 Task: Send an email with the signature Douglas Martin with the subject 'Emergency leave request' and the message 'I am sorry for any inconvenience this may have caused and would like to rectify the situation.' from softage.1@softage.net to softage.4@softage.net with an attached document Brand_guidelines.pdf and move the email from Sent Items to the folder Appliances
Action: Key pressed n
Screenshot: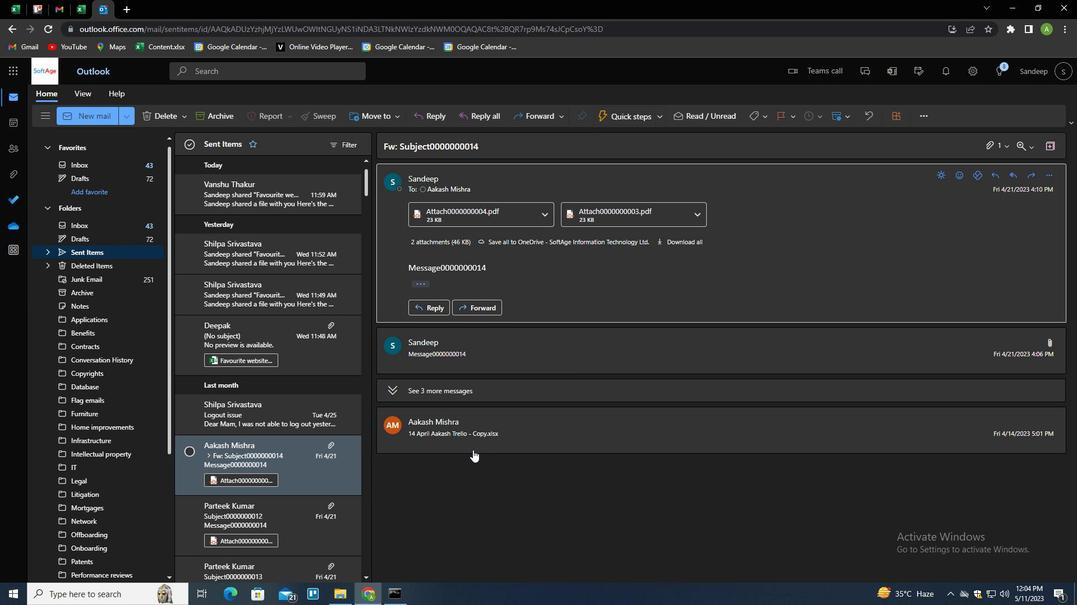
Action: Mouse moved to (752, 117)
Screenshot: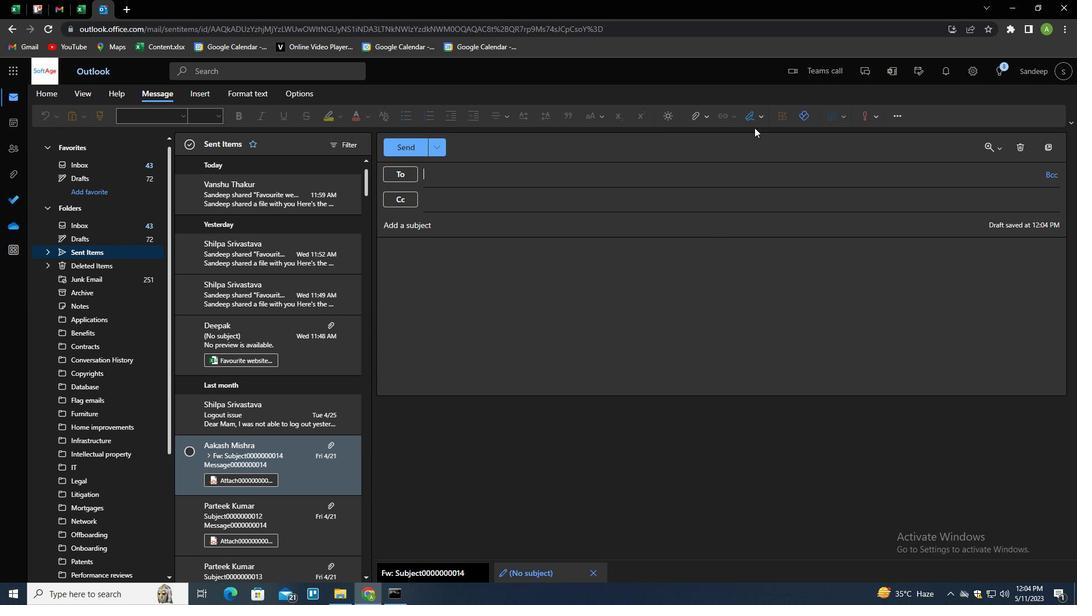 
Action: Mouse pressed left at (752, 117)
Screenshot: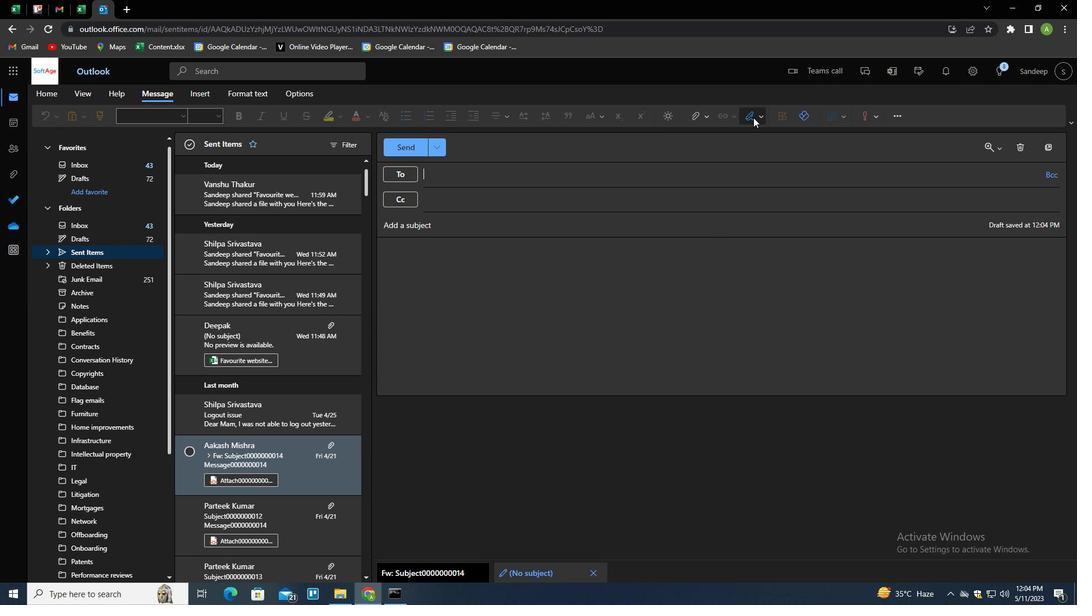 
Action: Mouse moved to (740, 158)
Screenshot: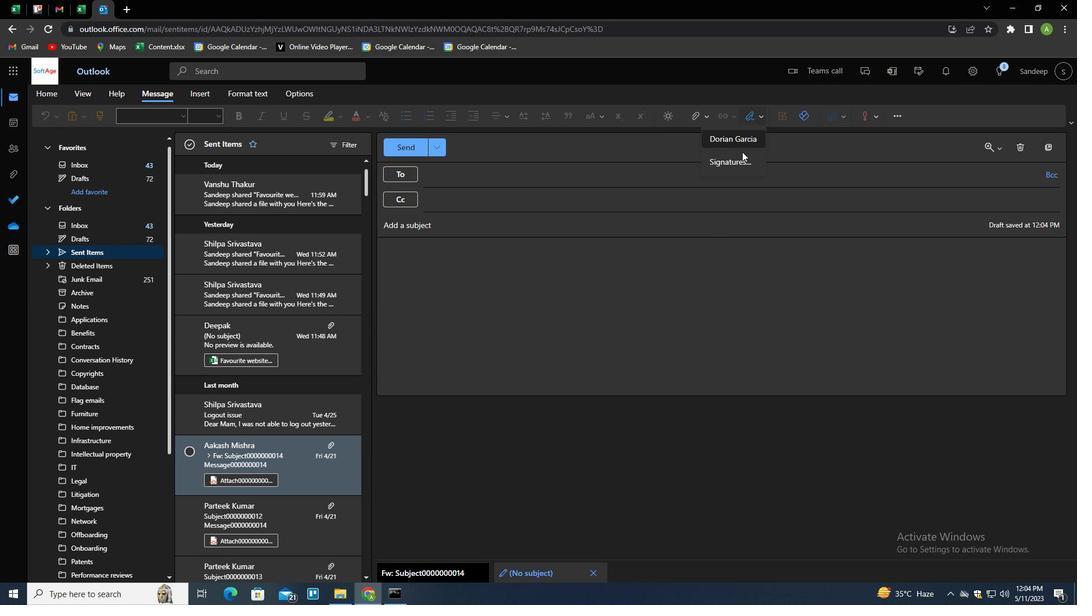 
Action: Mouse pressed left at (740, 158)
Screenshot: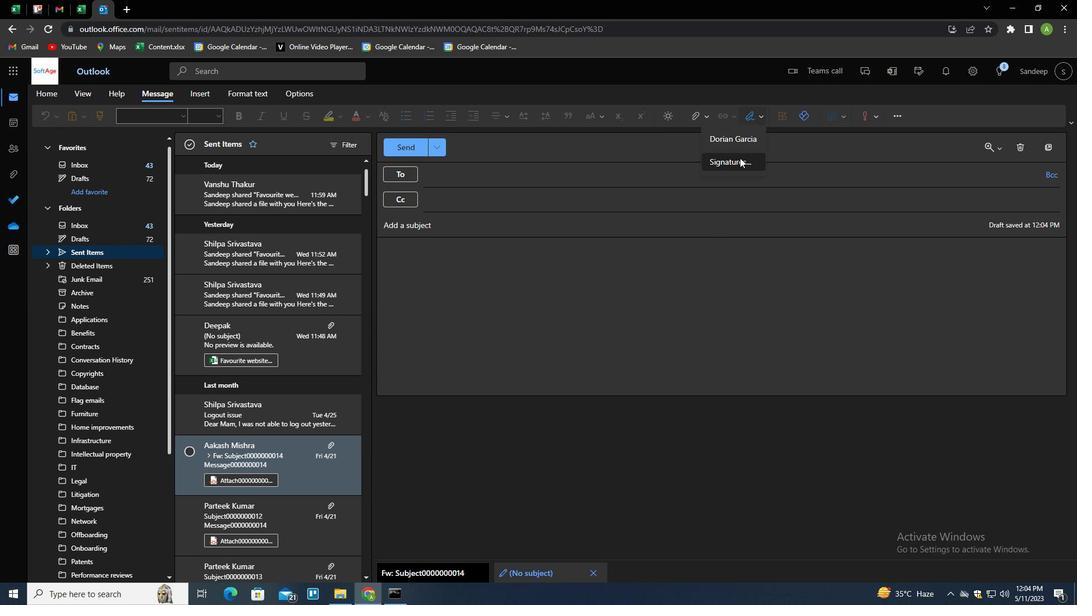 
Action: Mouse moved to (757, 204)
Screenshot: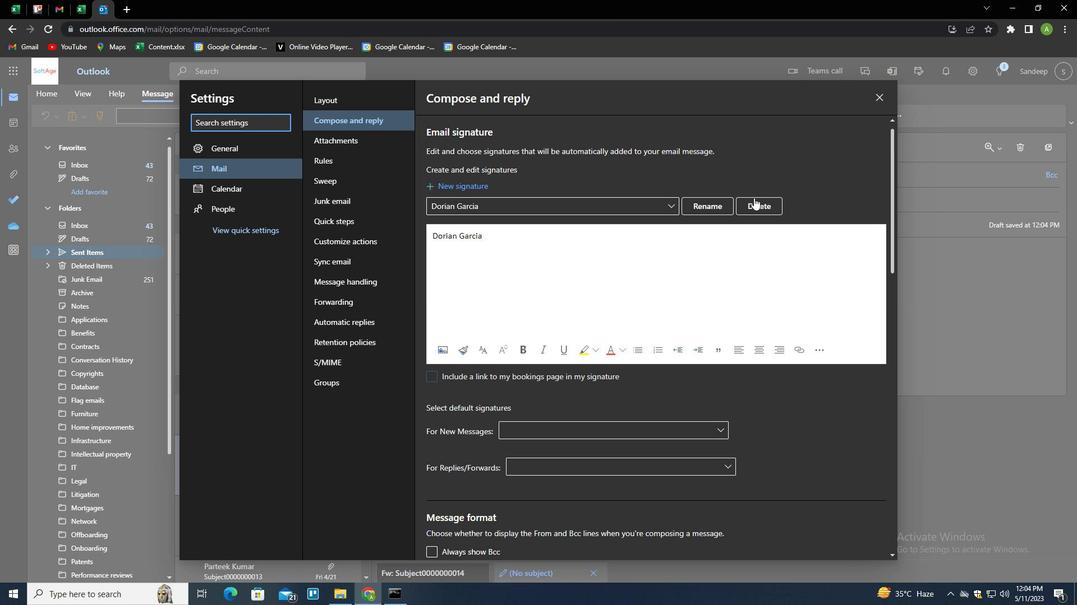 
Action: Mouse pressed left at (757, 204)
Screenshot: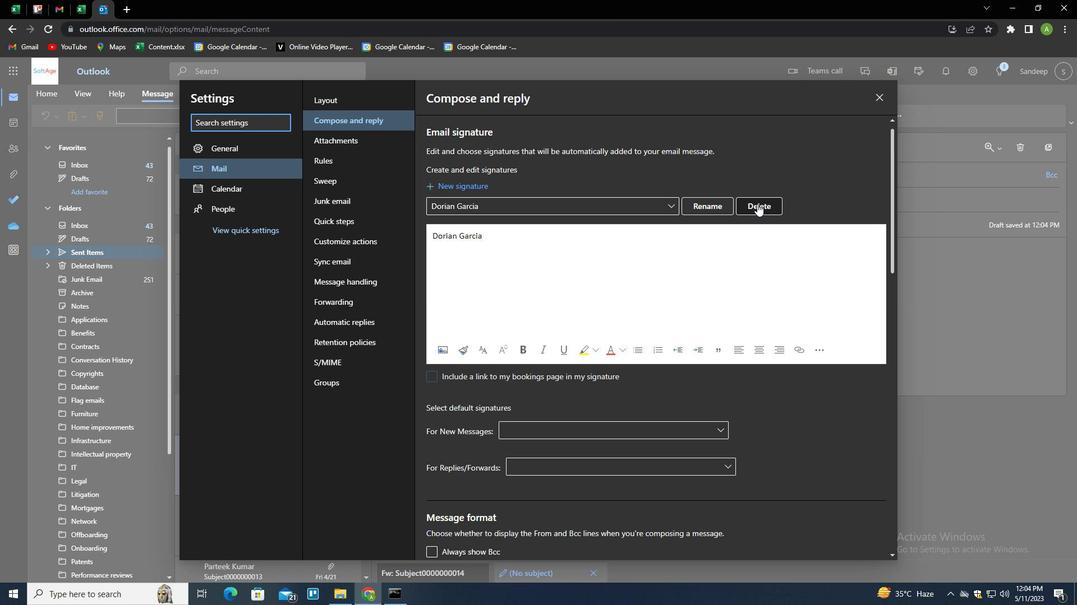 
Action: Mouse moved to (752, 204)
Screenshot: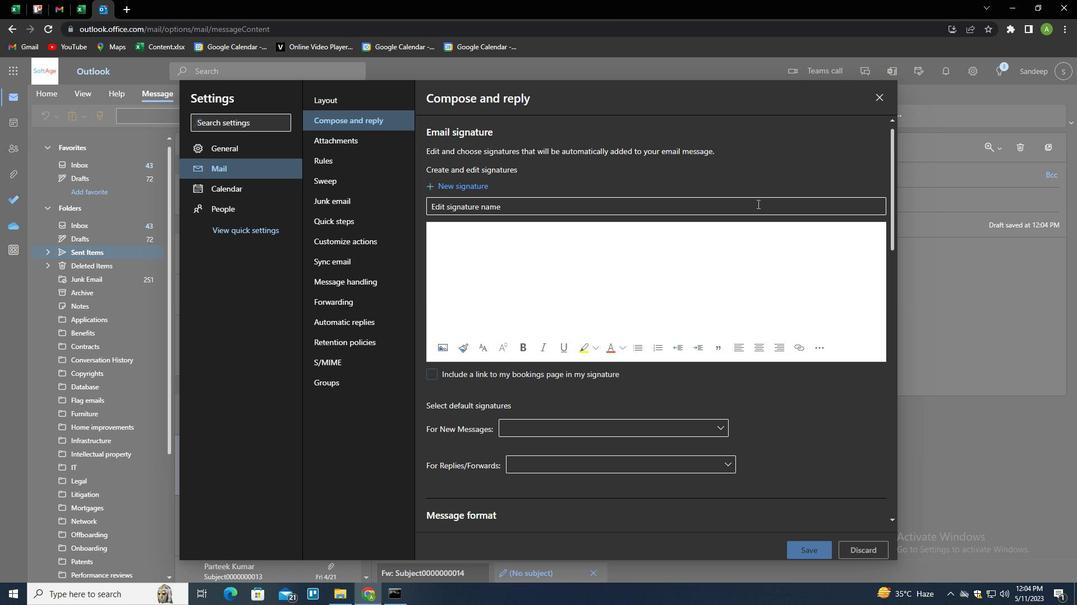 
Action: Mouse pressed left at (752, 204)
Screenshot: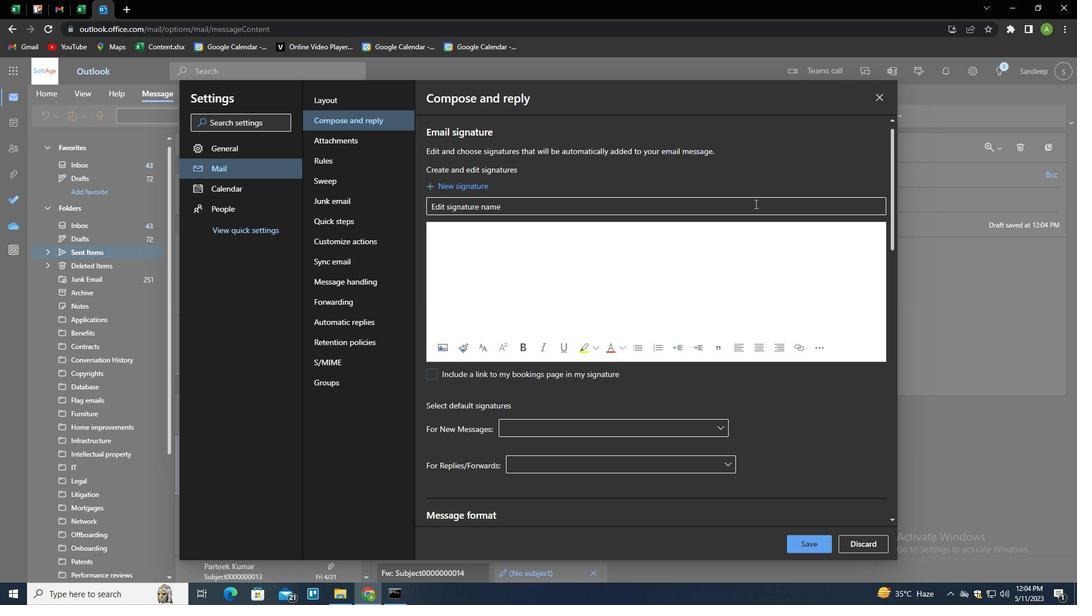 
Action: Mouse moved to (751, 204)
Screenshot: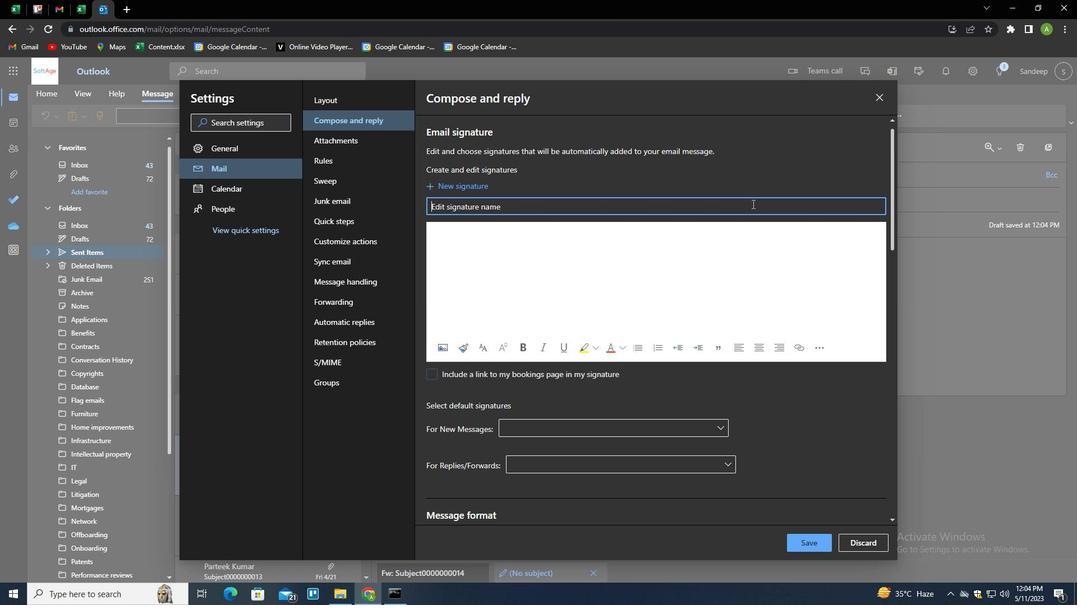 
Action: Key pressed <Key.shift>D
Screenshot: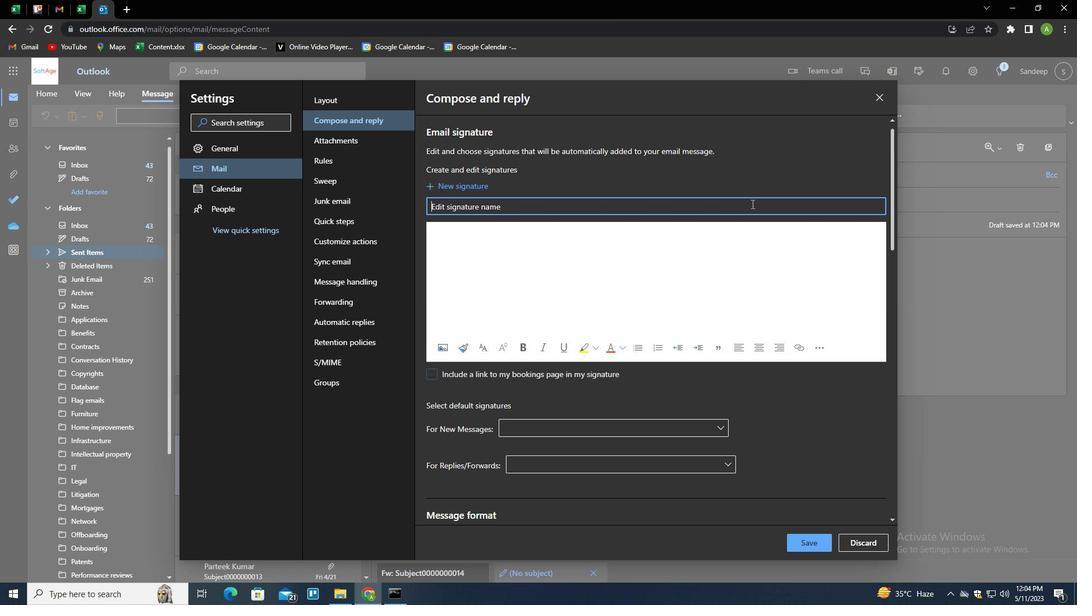 
Action: Mouse moved to (557, 69)
Screenshot: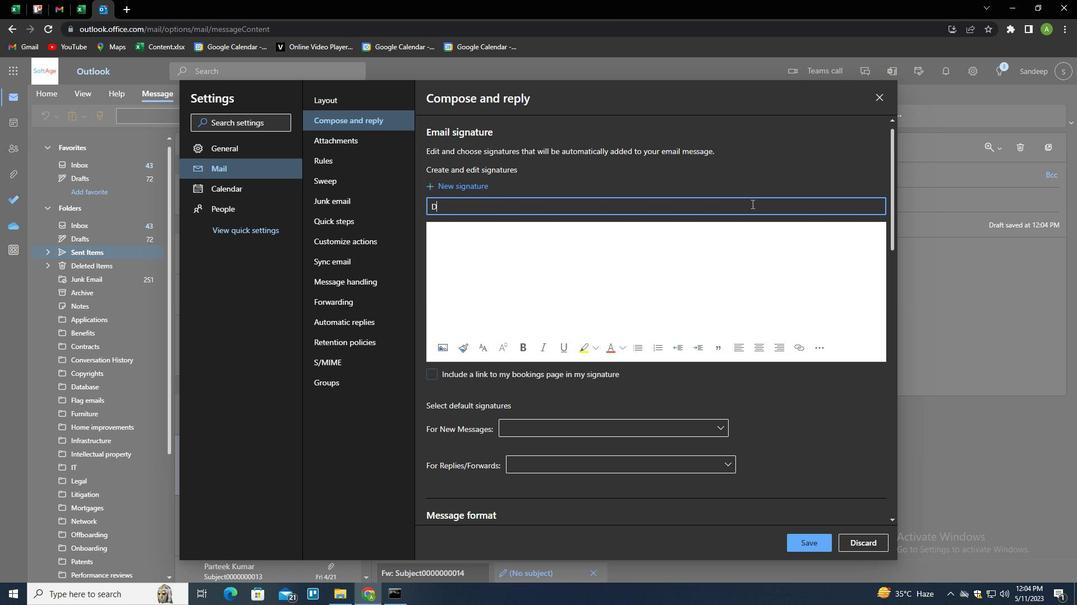 
Action: Key pressed OUGLAS<Key.space><Key.shift>MARTIN<Key.tab><Key.shift>DOUGLAS<Key.space><Key.shift>MARTIN
Screenshot: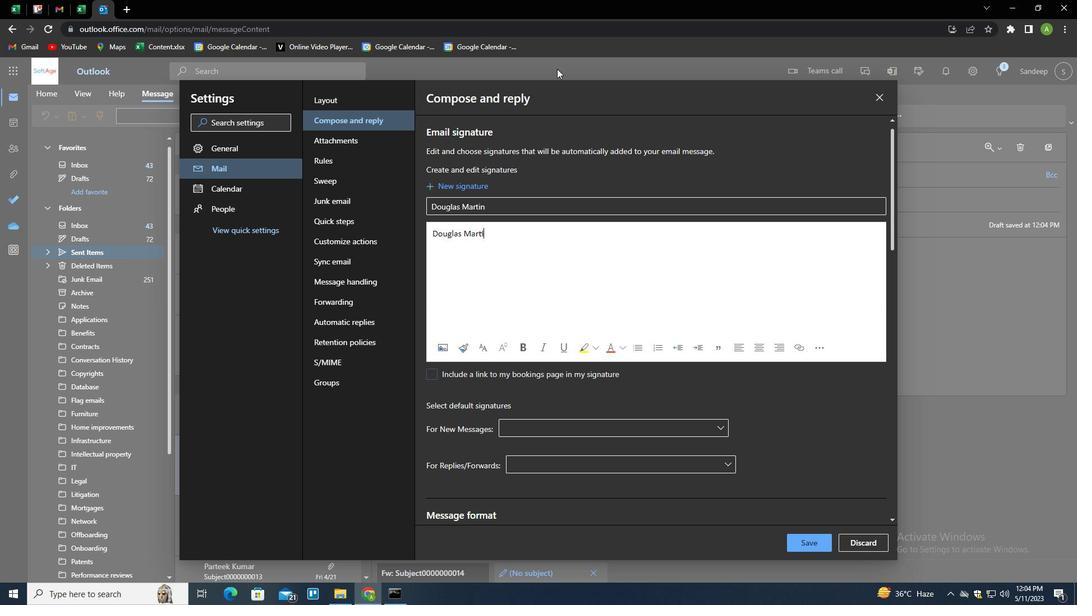 
Action: Mouse moved to (798, 546)
Screenshot: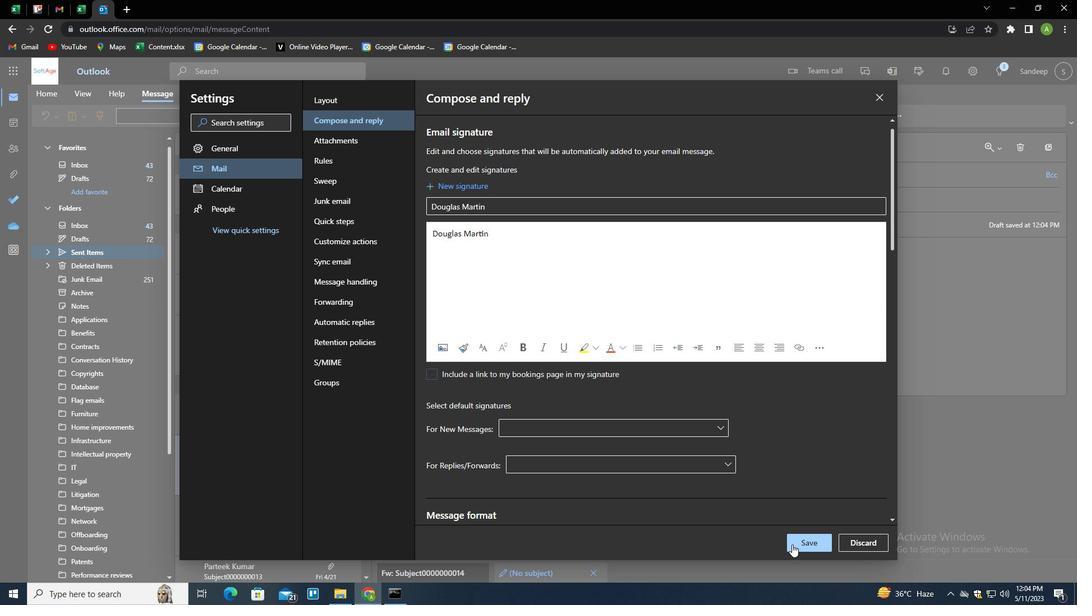 
Action: Mouse pressed left at (798, 546)
Screenshot: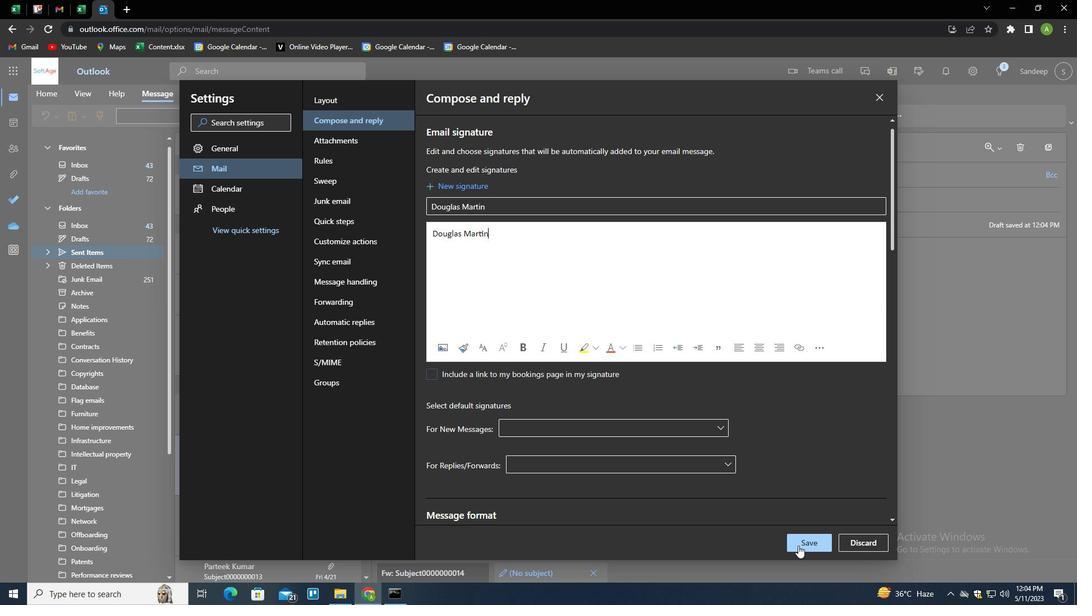 
Action: Mouse moved to (968, 332)
Screenshot: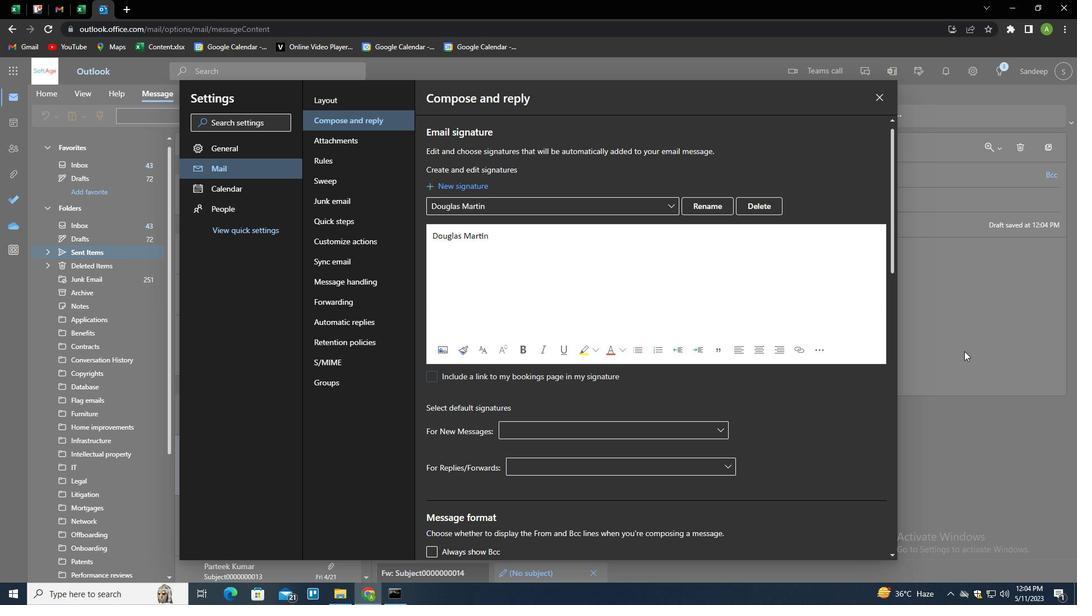 
Action: Mouse pressed left at (968, 332)
Screenshot: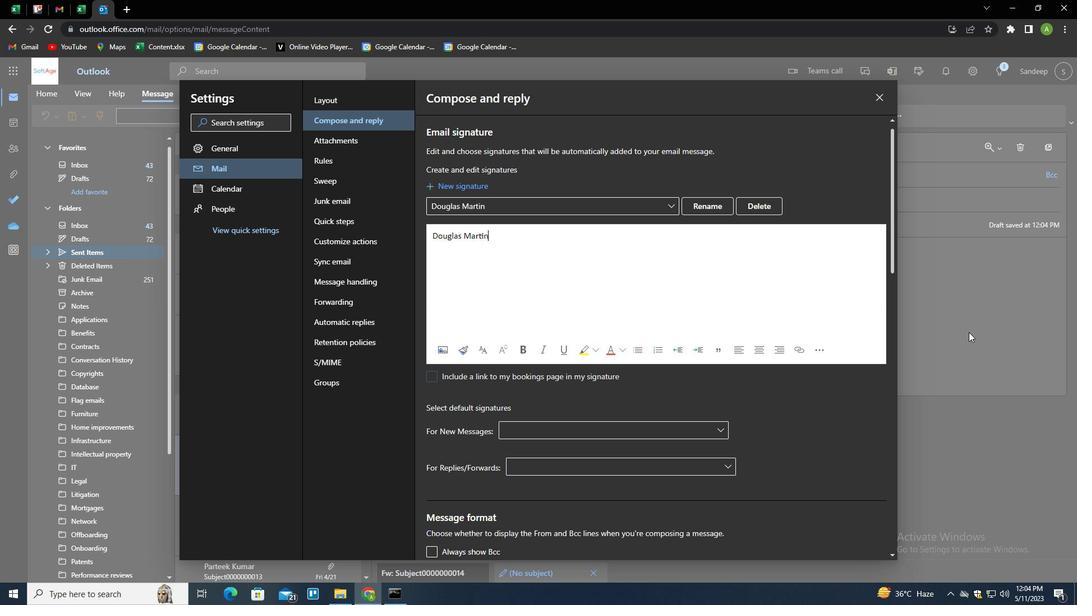 
Action: Mouse moved to (763, 120)
Screenshot: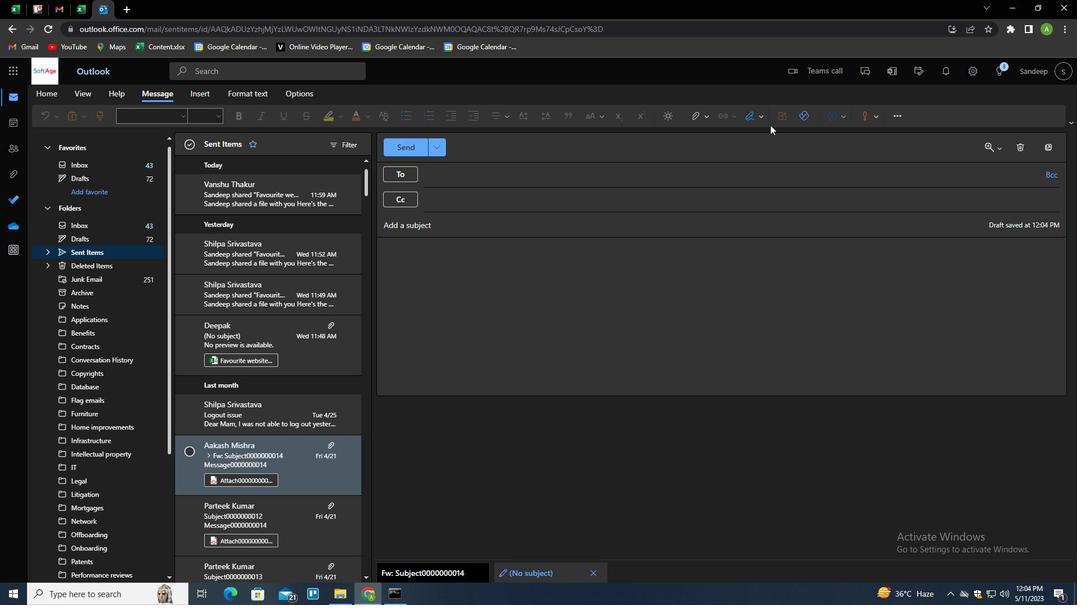 
Action: Mouse pressed left at (763, 120)
Screenshot: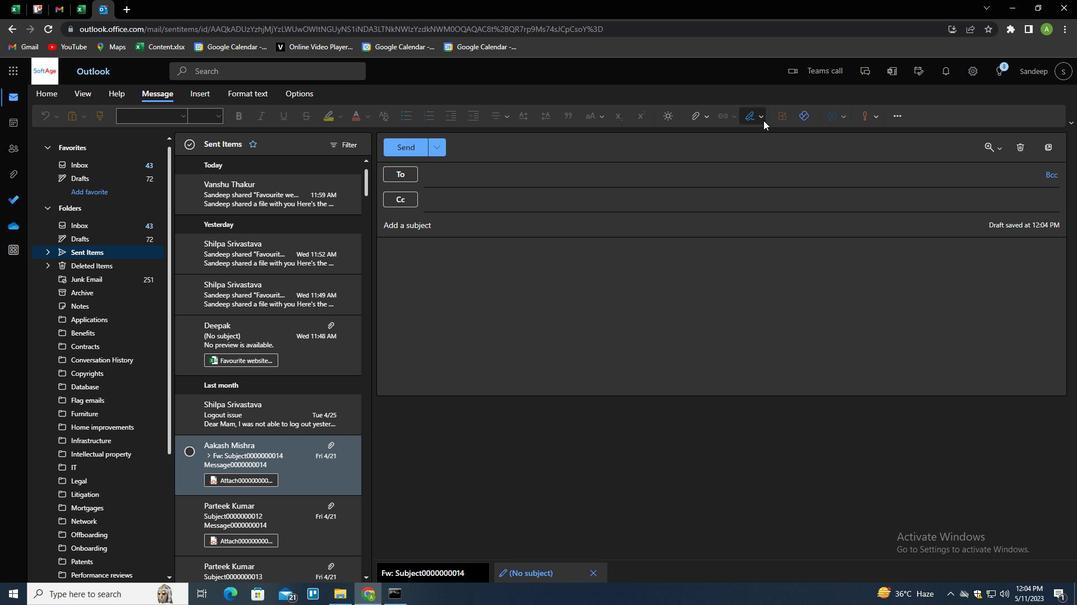 
Action: Mouse moved to (735, 139)
Screenshot: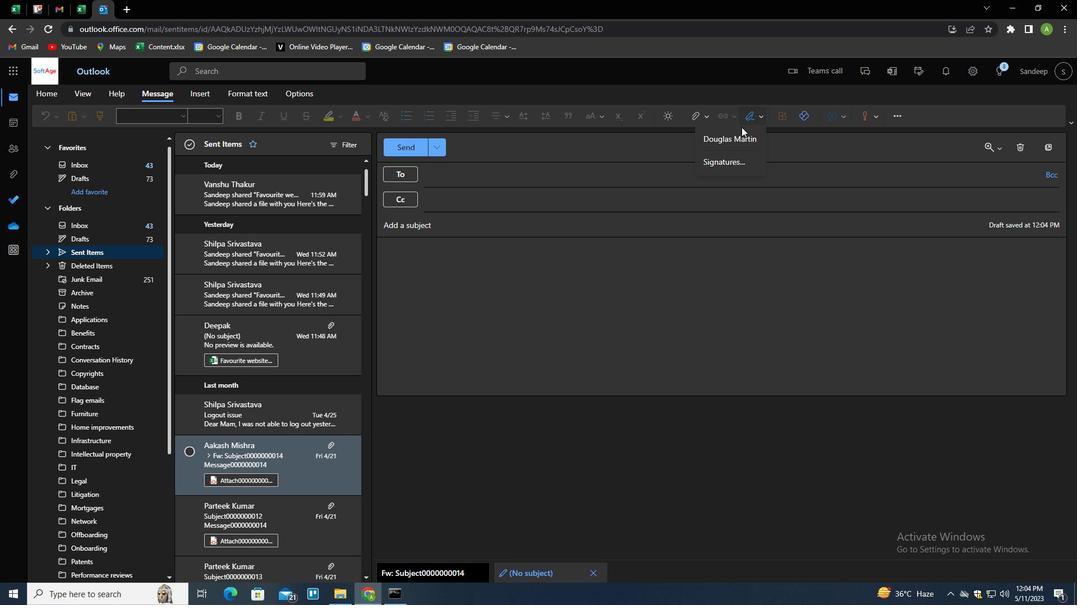 
Action: Mouse pressed left at (735, 139)
Screenshot: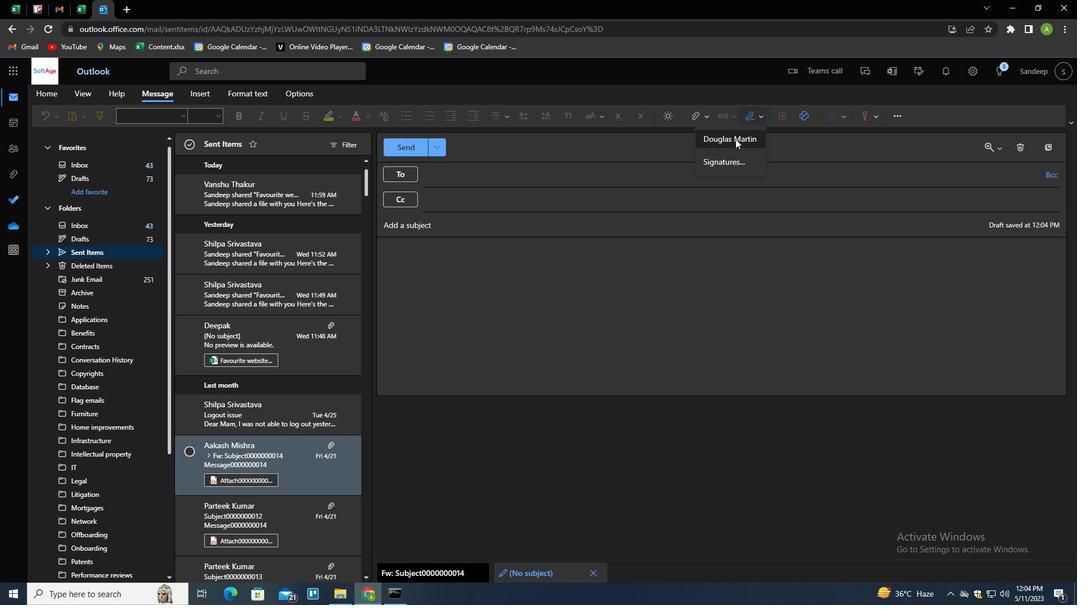 
Action: Mouse moved to (488, 228)
Screenshot: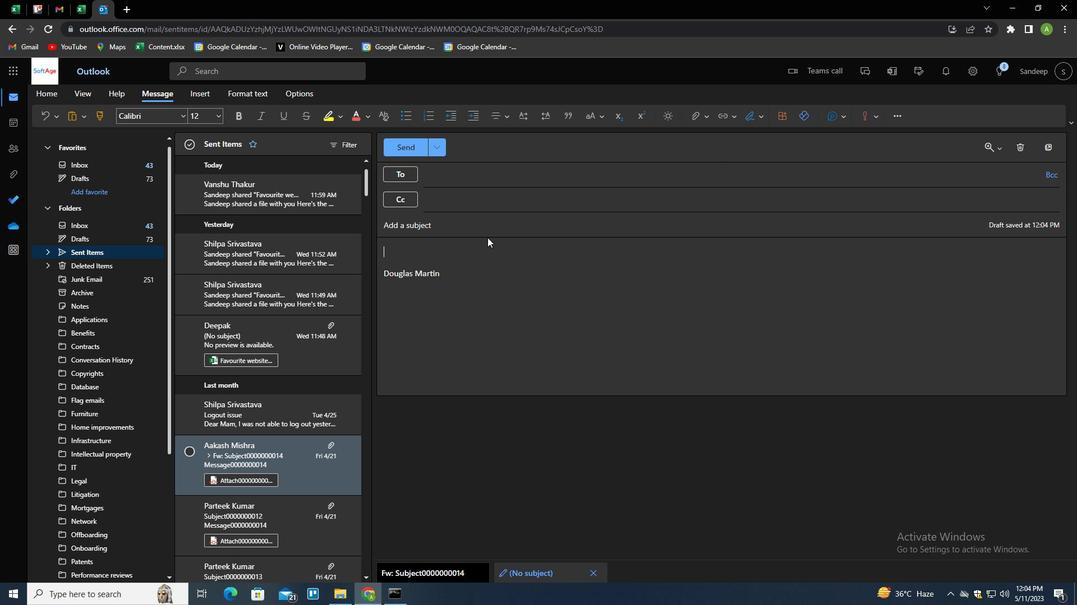 
Action: Mouse pressed left at (488, 228)
Screenshot: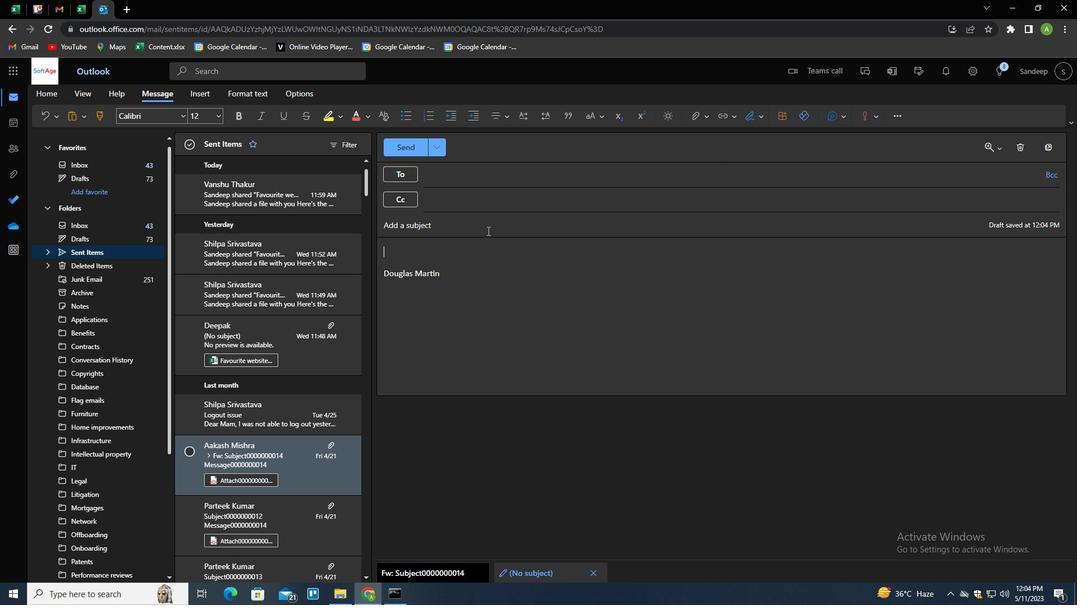 
Action: Key pressed <Key.shift>EMERGENCY<Key.space>LEAVE<Key.space>REQUEST
Screenshot: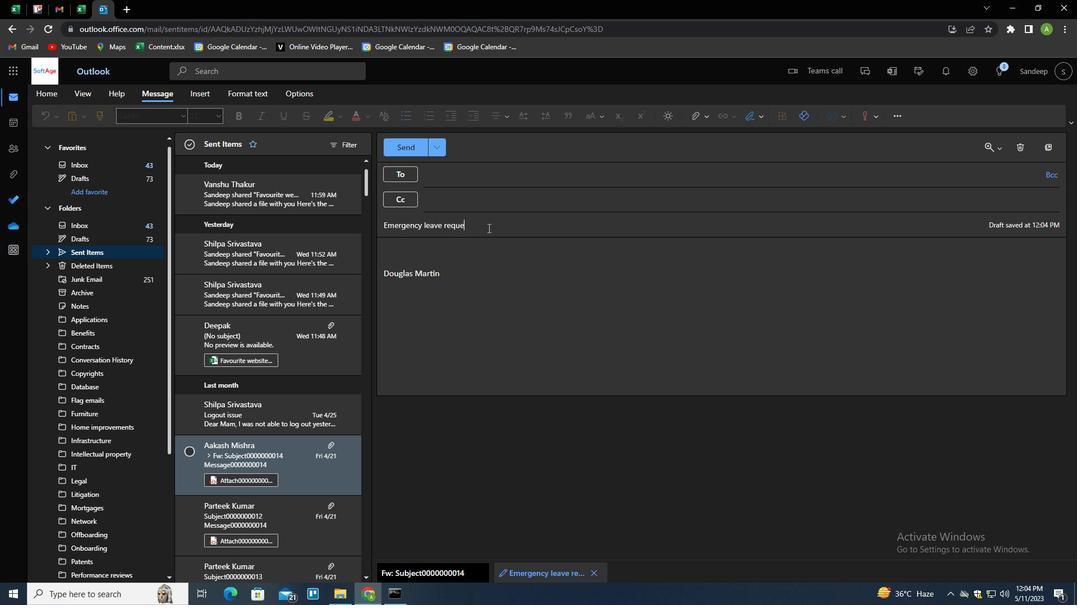 
Action: Mouse moved to (479, 275)
Screenshot: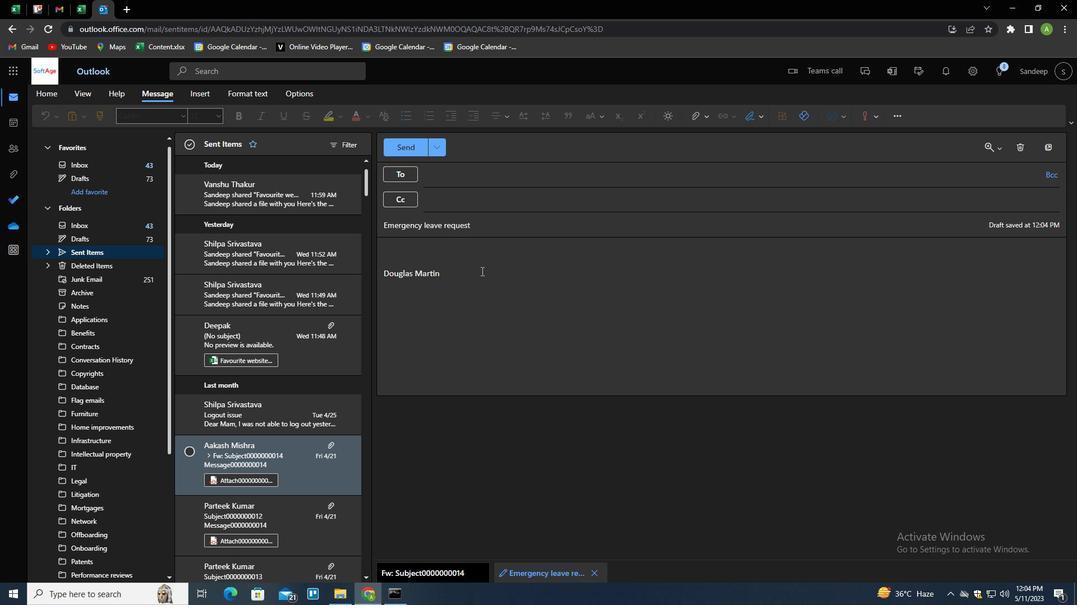 
Action: Mouse pressed left at (479, 275)
Screenshot: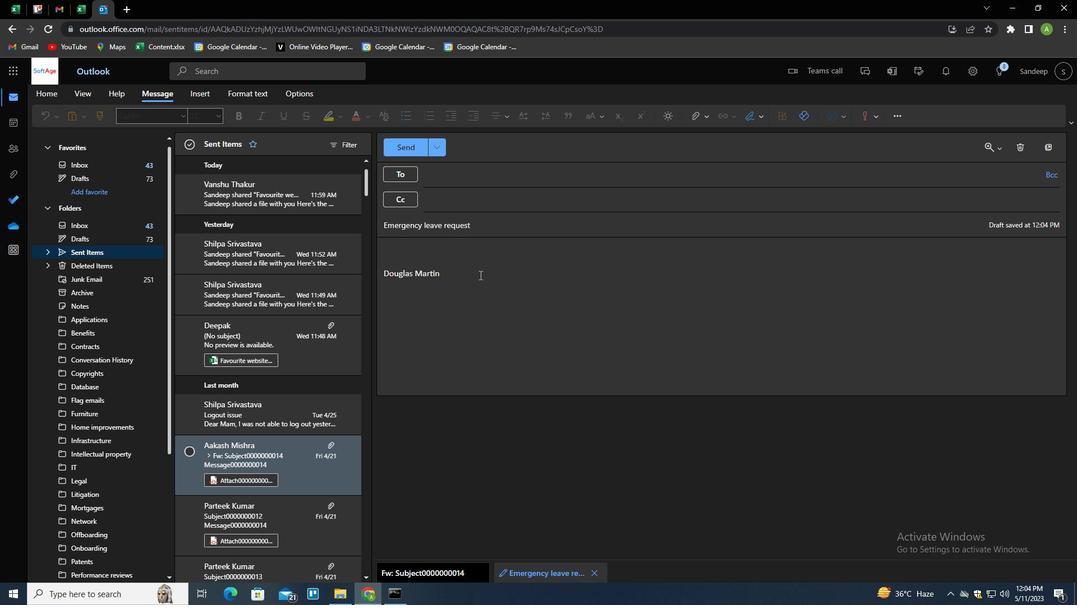 
Action: Key pressed <Key.shift_r><Key.enter><Key.shift><Key.shift><Key.shift><Key.shift><Key.shift><Key.shift><Key.shift><Key.shift><Key.shift><Key.shift><Key.shift><Key.shift><Key.shift><Key.shift><Key.shift><Key.shift><Key.shift><Key.shift><Key.shift><Key.shift><Key.shift><Key.shift><Key.shift><Key.shift><Key.shift><Key.shift><Key.shift><Key.shift><Key.shift><Key.shift><Key.shift><Key.shift><Key.shift><Key.shift><Key.shift>I<Key.space>AM<Key.space>SORRY<Key.space>FOR<Key.space>ANY<Key.space>INCOVENIENCE<Key.space>THIS<Key.space>MAY<Key.space>HAVE<Key.space>CAUSED<Key.space>AND<Key.space>WOULD<Key.space>LIKE<Key.space>TO<Key.space>RECENTLY<Key.space>THE<Key.space>A<Key.backspace>SITR<Key.backspace>UATION.<Key.shift_r><Key.enter>
Screenshot: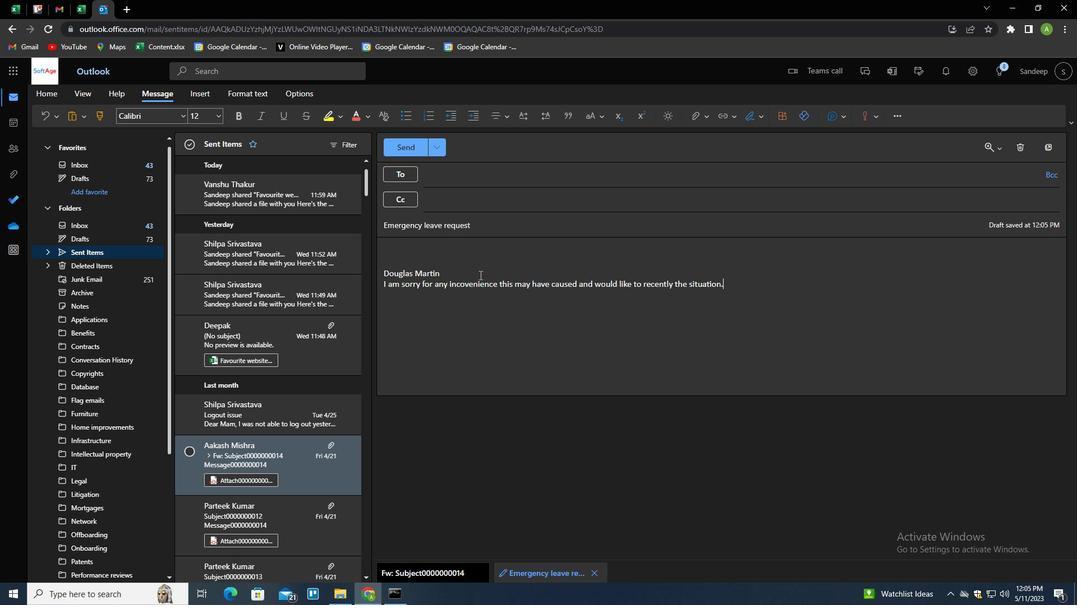 
Action: Mouse moved to (479, 271)
Screenshot: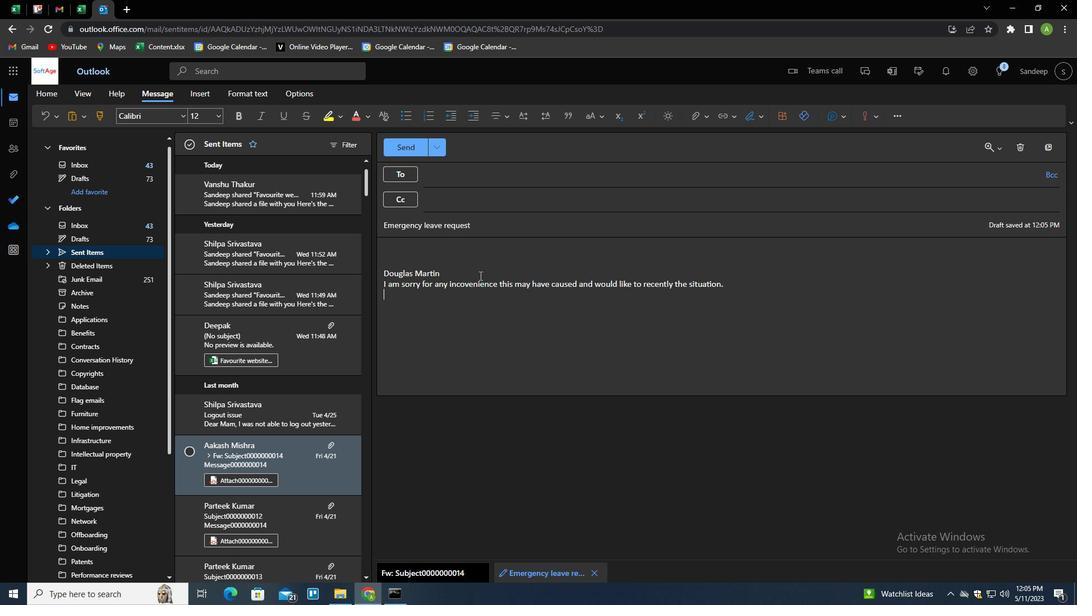 
Action: Mouse scrolled (479, 272) with delta (0, 0)
Screenshot: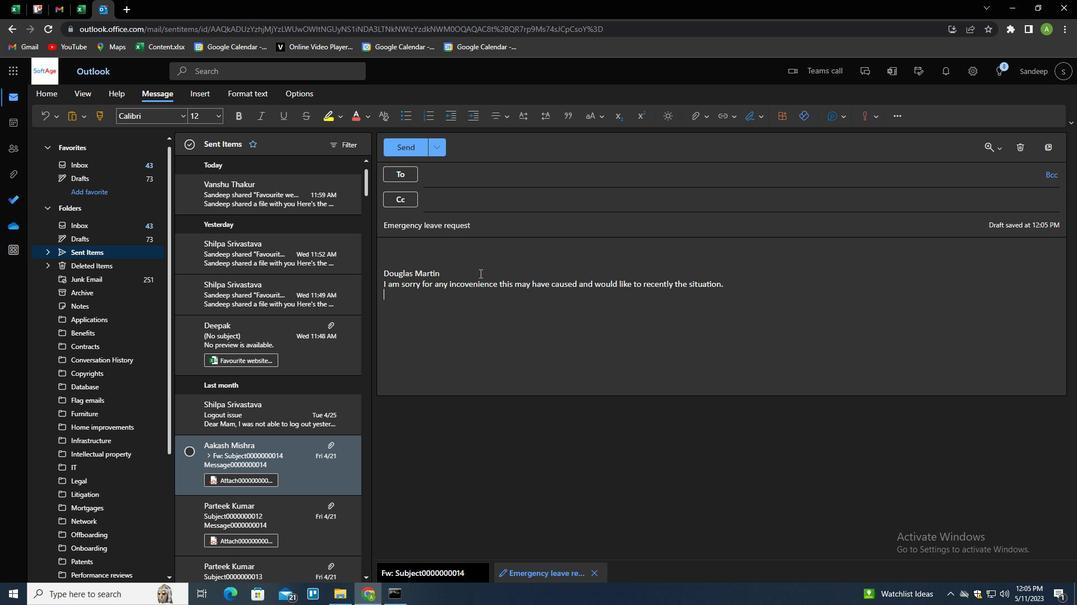 
Action: Mouse scrolled (479, 272) with delta (0, 0)
Screenshot: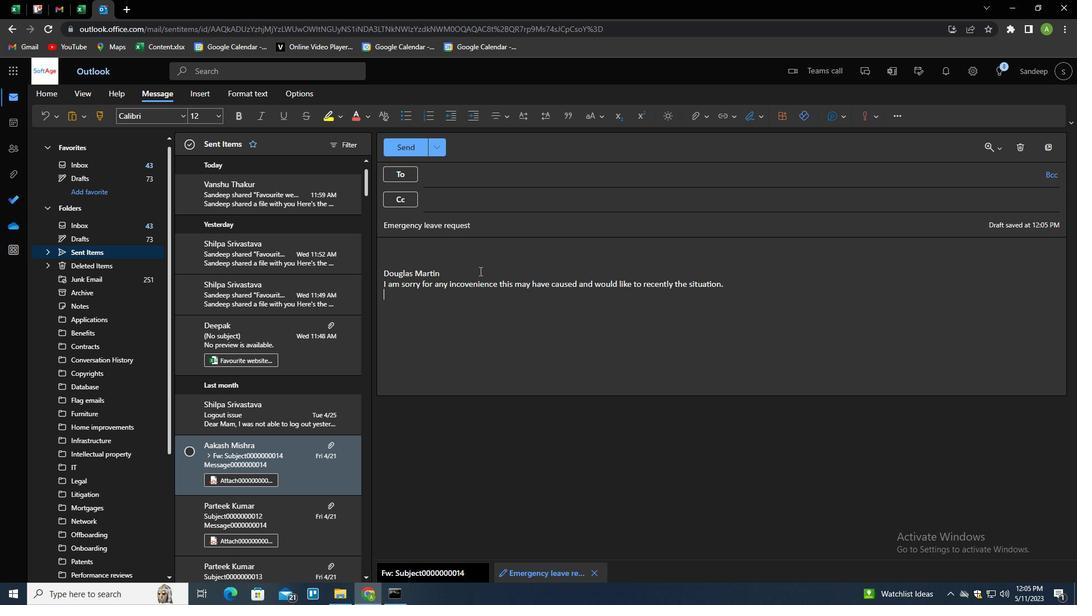 
Action: Mouse moved to (454, 174)
Screenshot: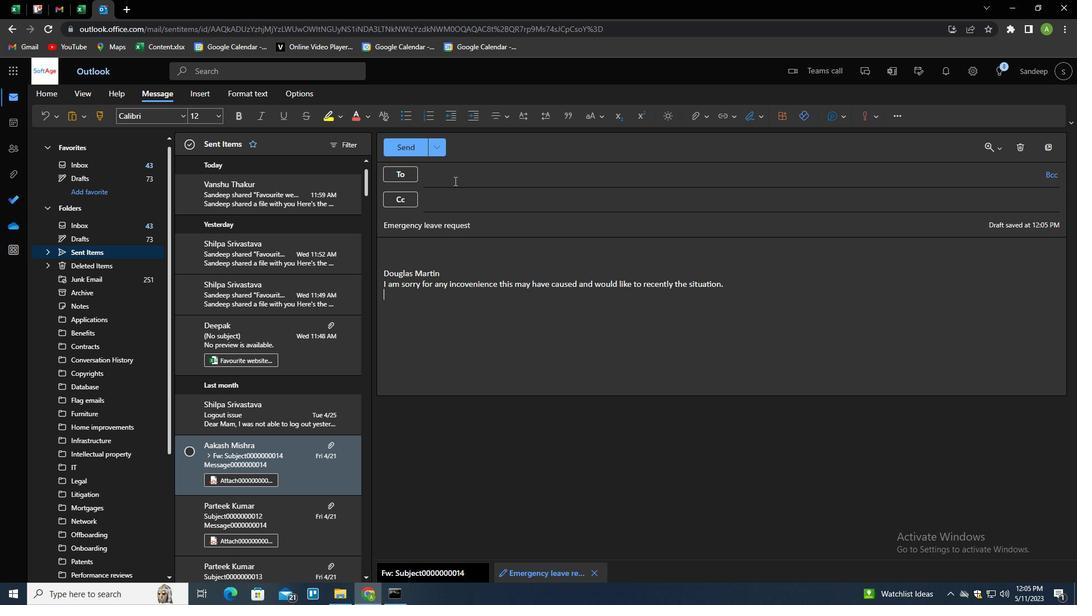 
Action: Mouse pressed left at (454, 174)
Screenshot: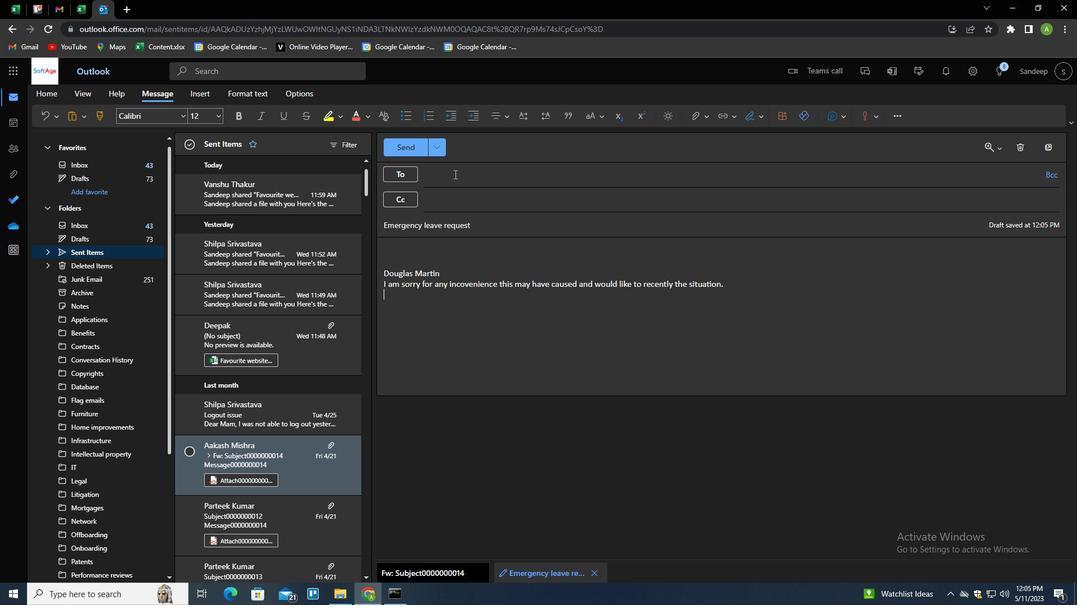 
Action: Key pressed SOFTAGE.4<Key.shift>@SOFTAGE.NET<Key.enter>
Screenshot: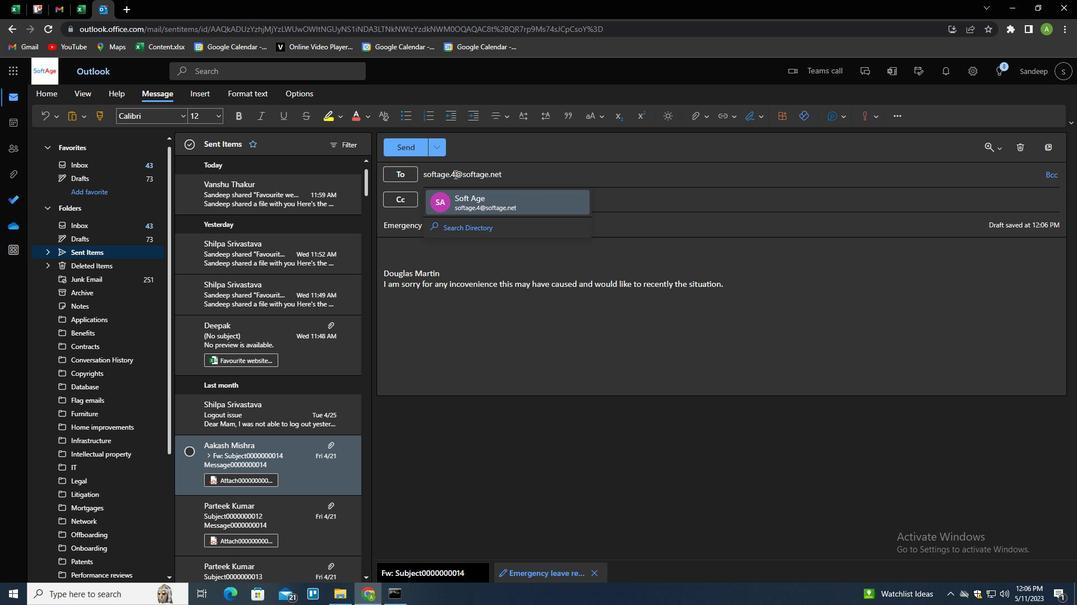 
Action: Mouse scrolled (454, 173) with delta (0, 0)
Screenshot: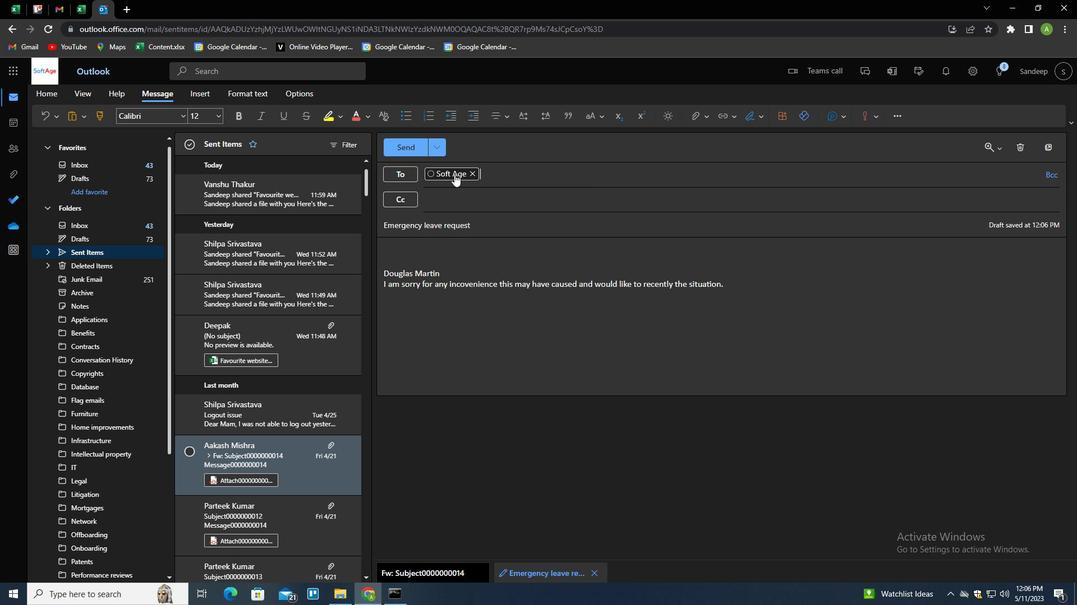 
Action: Mouse moved to (697, 113)
Screenshot: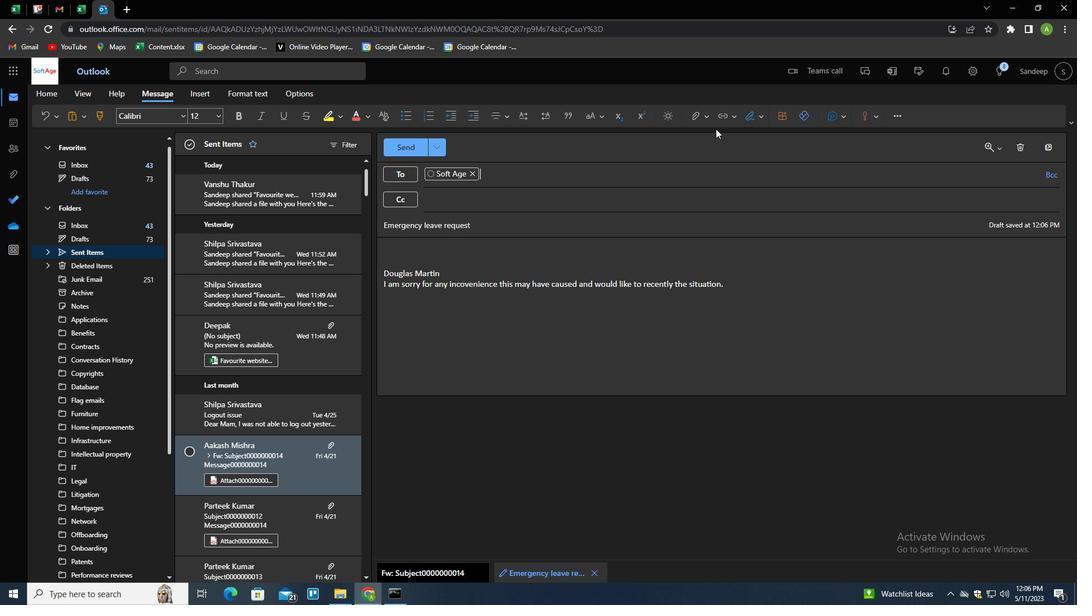 
Action: Mouse pressed left at (697, 113)
Screenshot: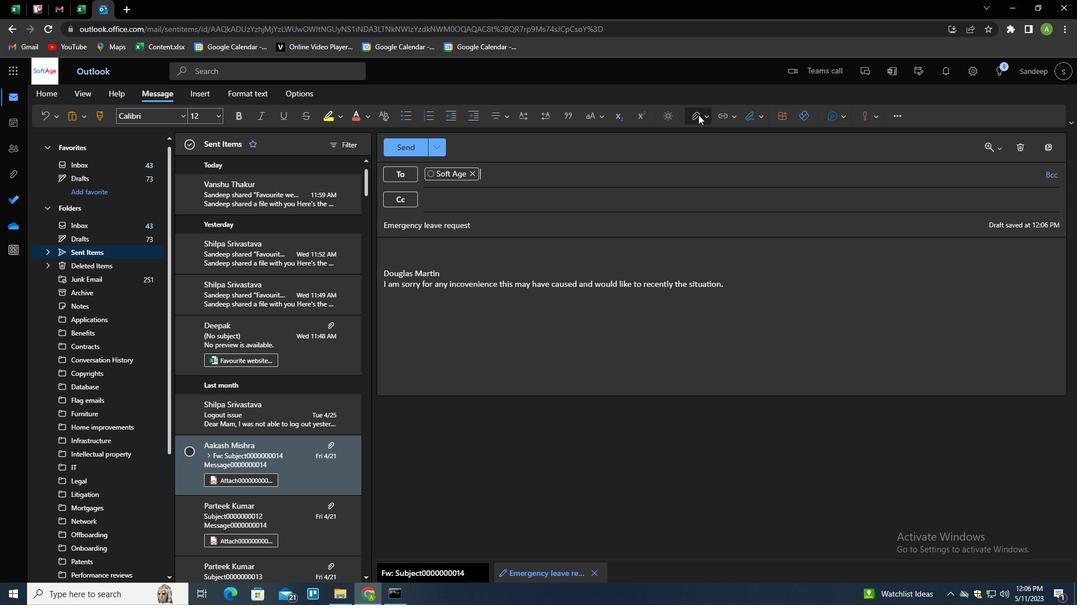 
Action: Mouse moved to (661, 139)
Screenshot: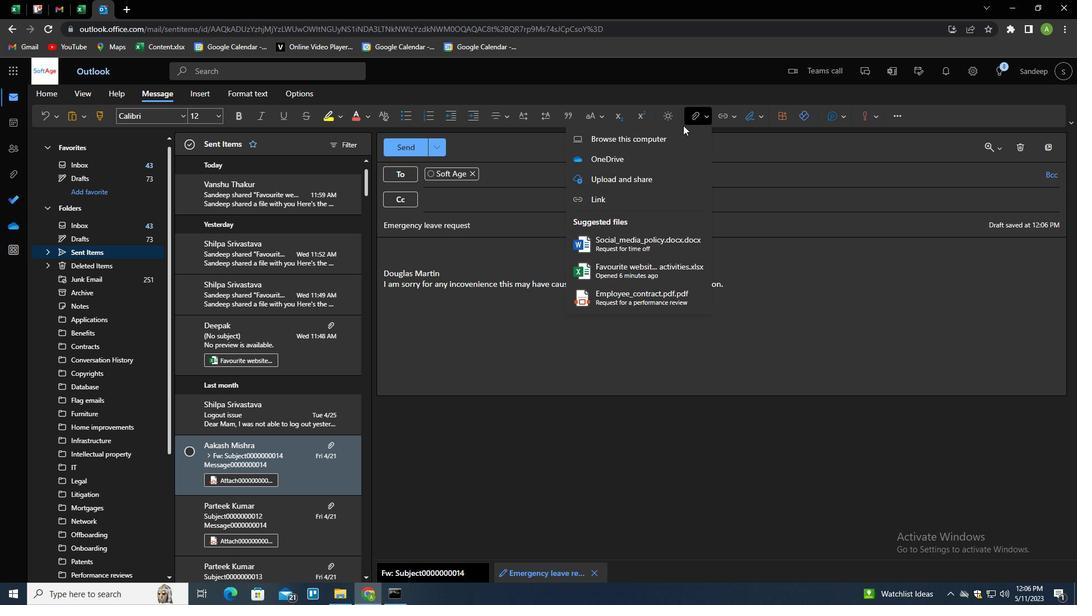 
Action: Mouse pressed left at (661, 139)
Screenshot: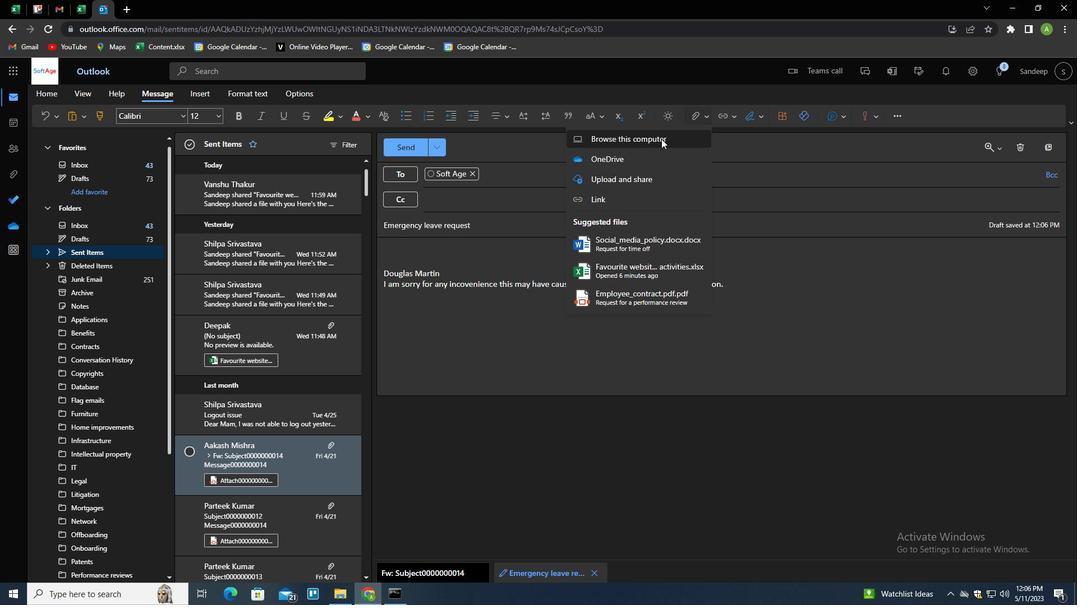 
Action: Mouse moved to (199, 97)
Screenshot: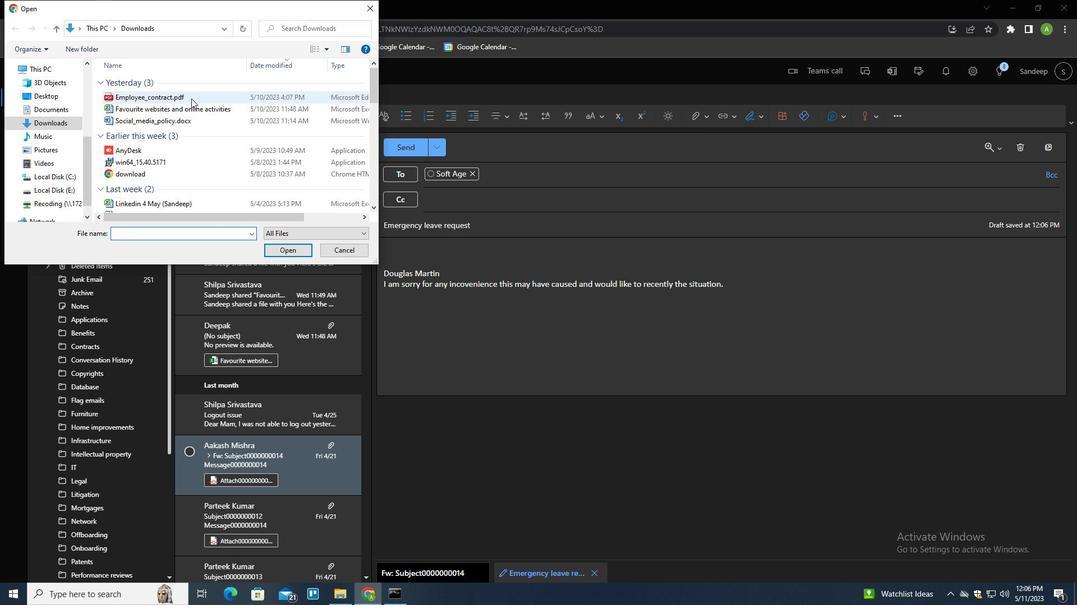 
Action: Mouse pressed left at (199, 97)
Screenshot: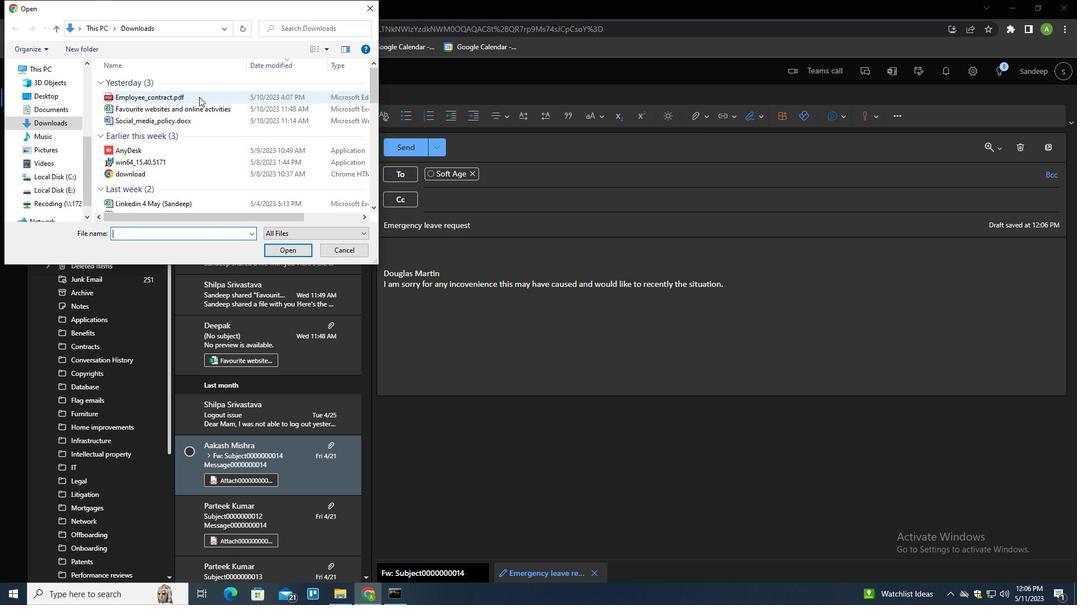 
Action: Key pressed <Key.f2><Key.shift>BRAND<Key.shift>_GUIDELINES<Key.shift>_<Key.backspace>.PDT<Key.backspace>R<Key.backspace>F<Key.enter>
Screenshot: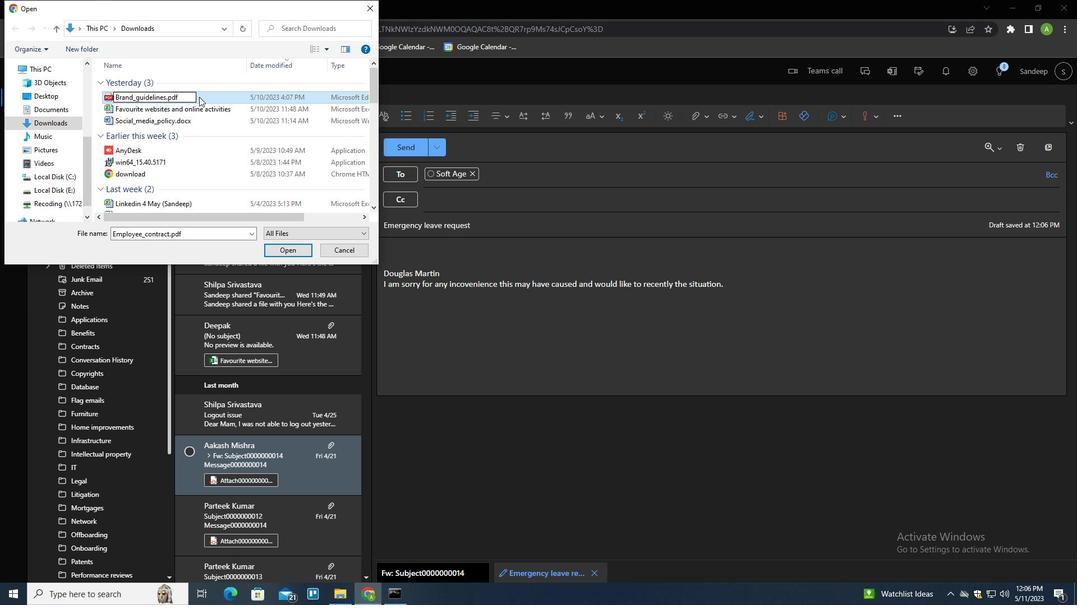 
Action: Mouse pressed left at (199, 97)
Screenshot: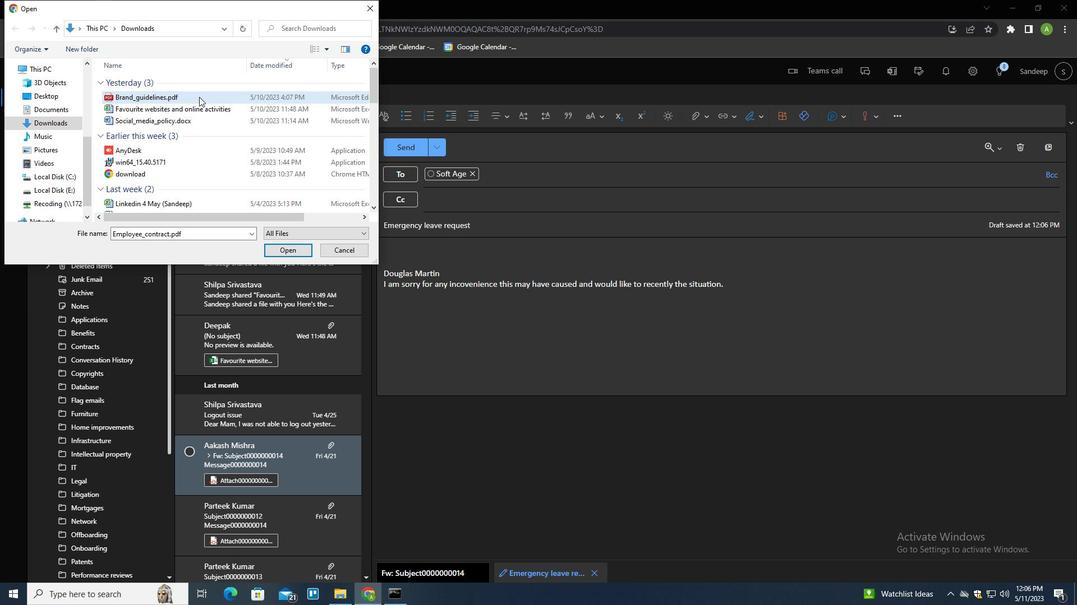 
Action: Mouse moved to (294, 252)
Screenshot: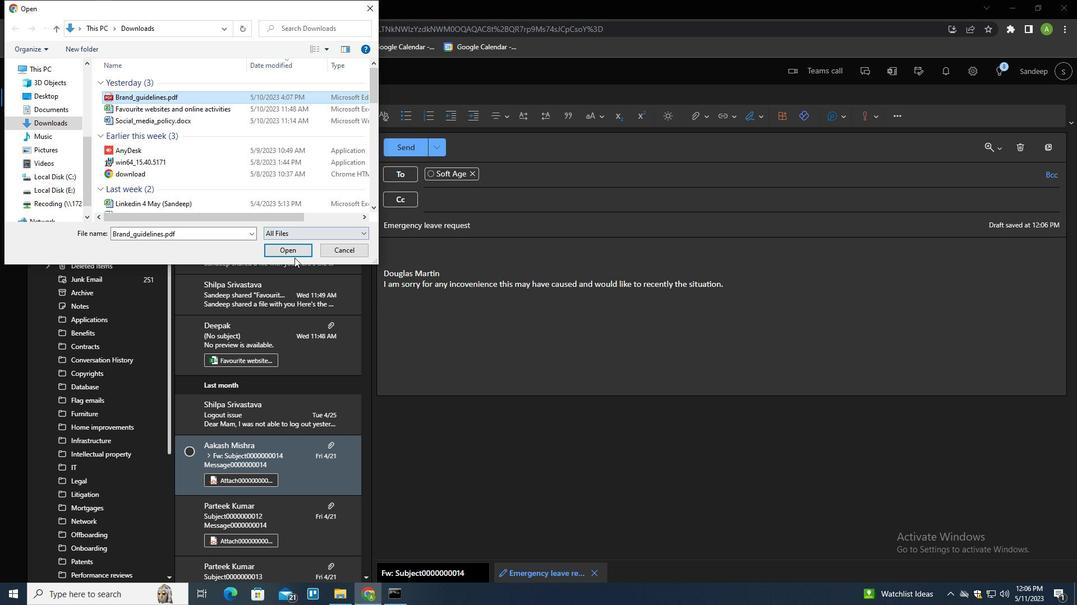 
Action: Mouse pressed left at (294, 252)
Screenshot: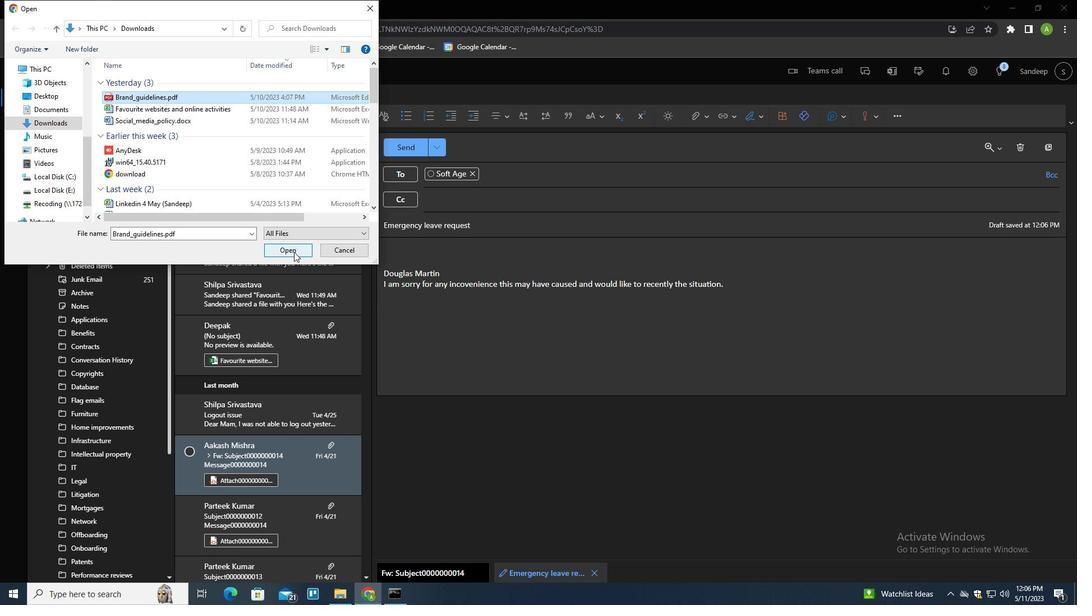 
Action: Mouse moved to (408, 148)
Screenshot: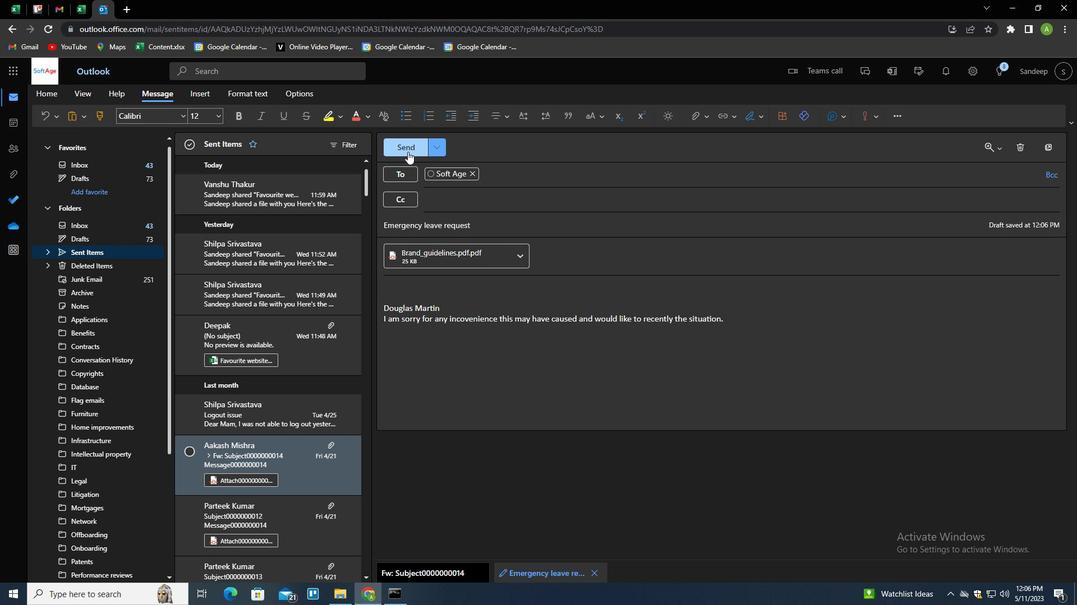 
Action: Mouse pressed left at (408, 148)
Screenshot: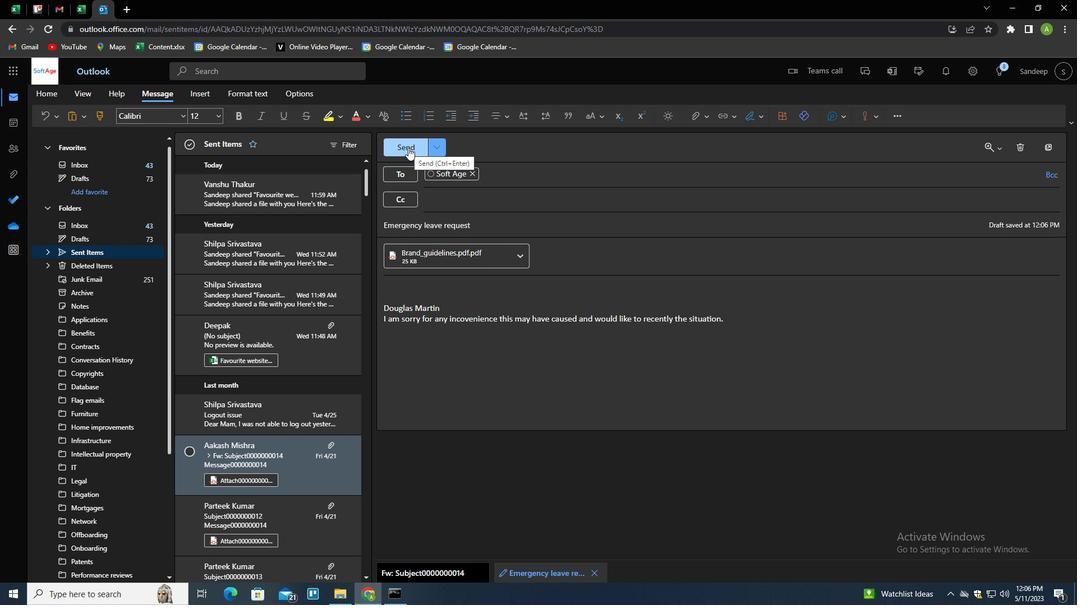 
Action: Mouse moved to (122, 418)
Screenshot: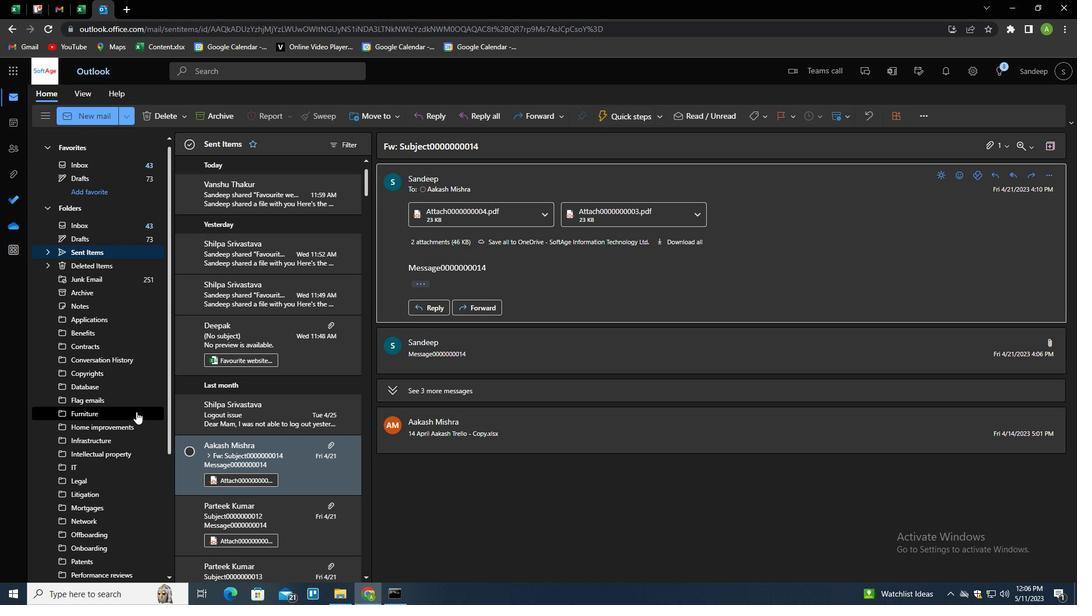 
Action: Mouse scrolled (122, 418) with delta (0, 0)
Screenshot: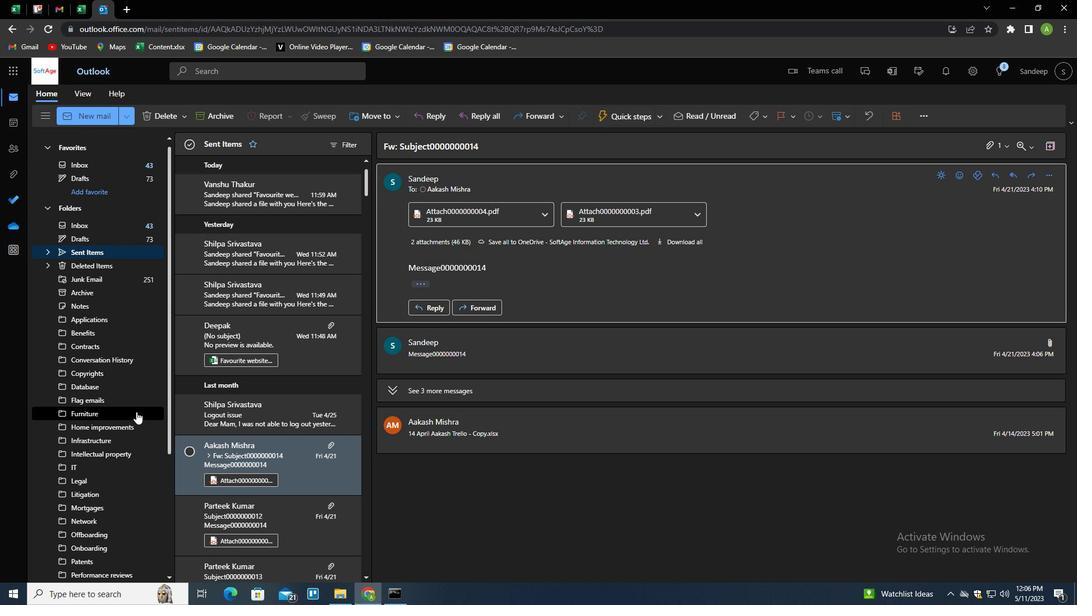 
Action: Mouse scrolled (122, 418) with delta (0, 0)
Screenshot: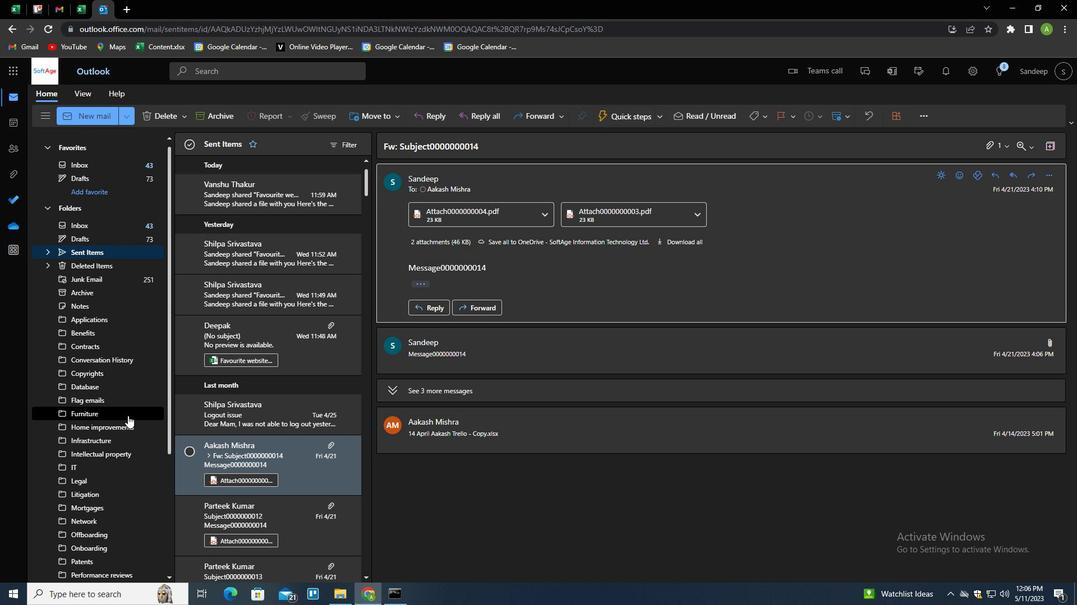 
Action: Mouse scrolled (122, 418) with delta (0, 0)
Screenshot: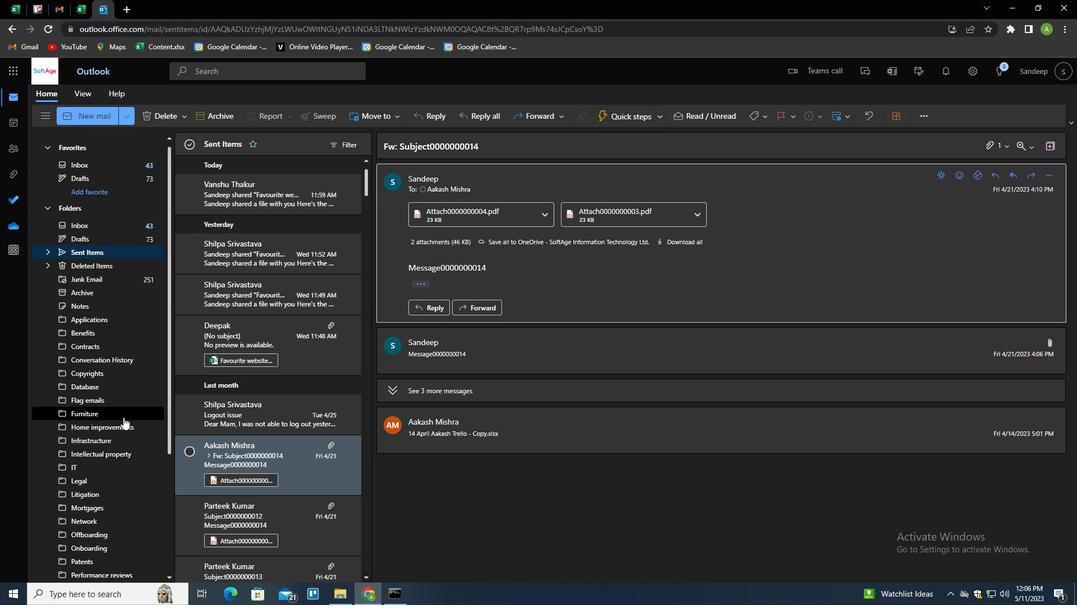 
Action: Mouse scrolled (122, 418) with delta (0, 0)
Screenshot: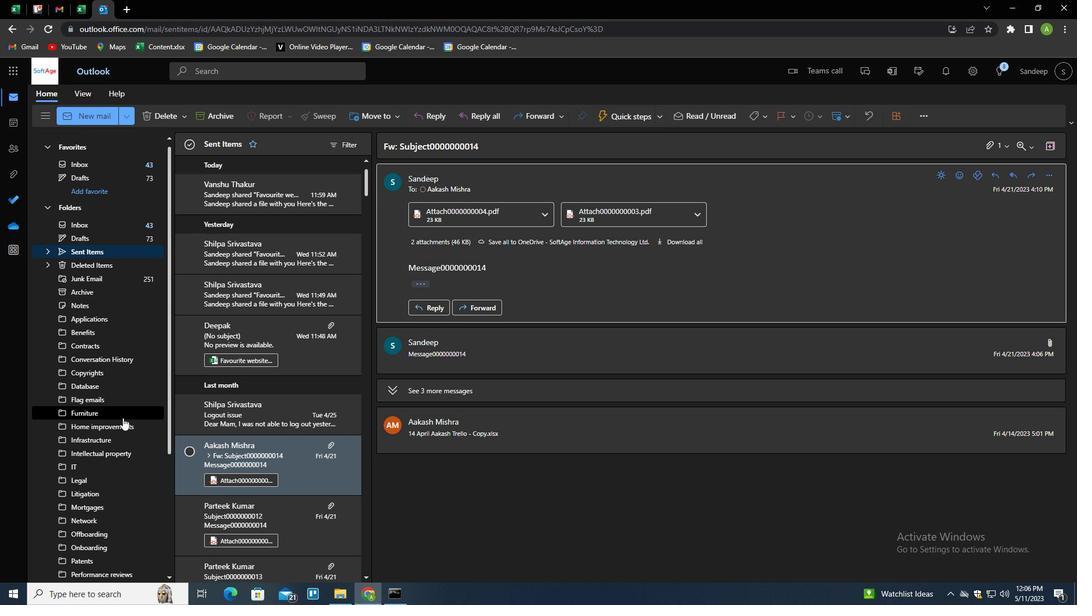 
Action: Mouse moved to (113, 502)
Screenshot: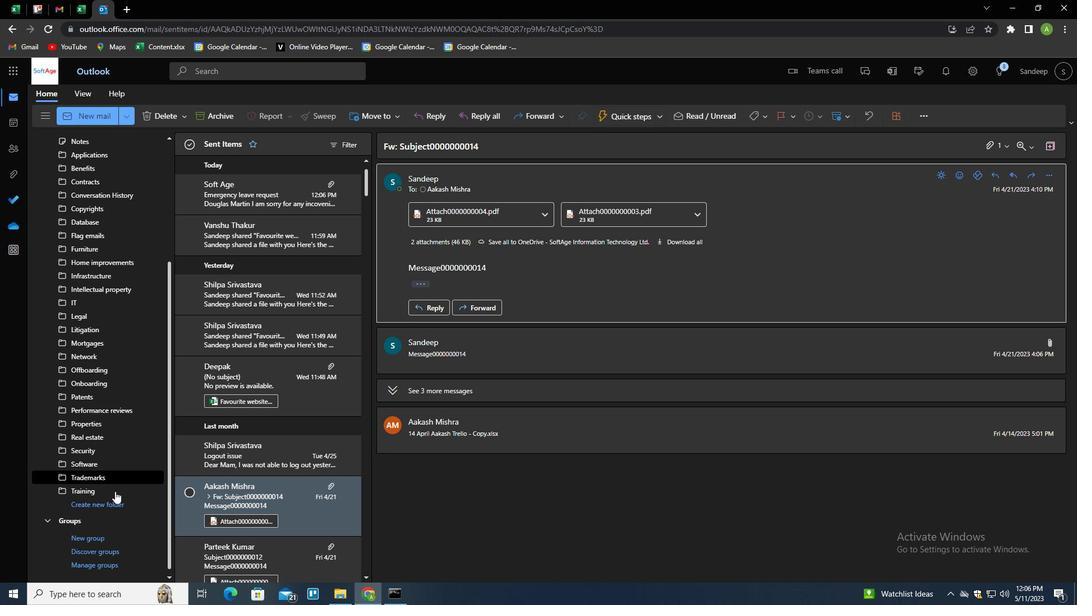 
Action: Mouse pressed left at (113, 502)
Screenshot: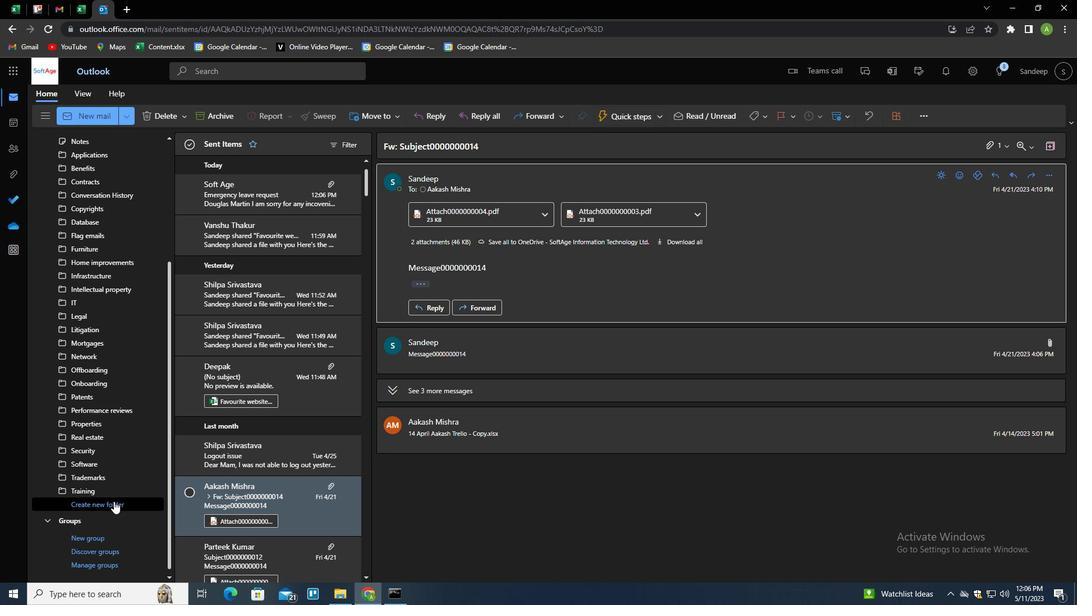 
Action: Key pressed <Key.shift>APPLIANCES<Key.enter>
Screenshot: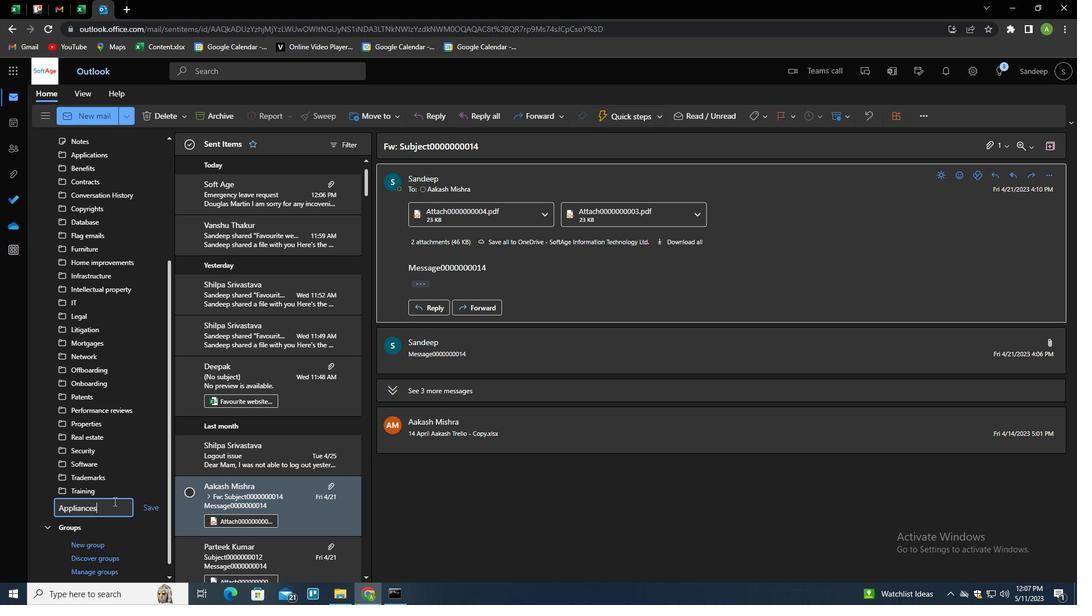 
Action: Mouse scrolled (113, 502) with delta (0, 0)
Screenshot: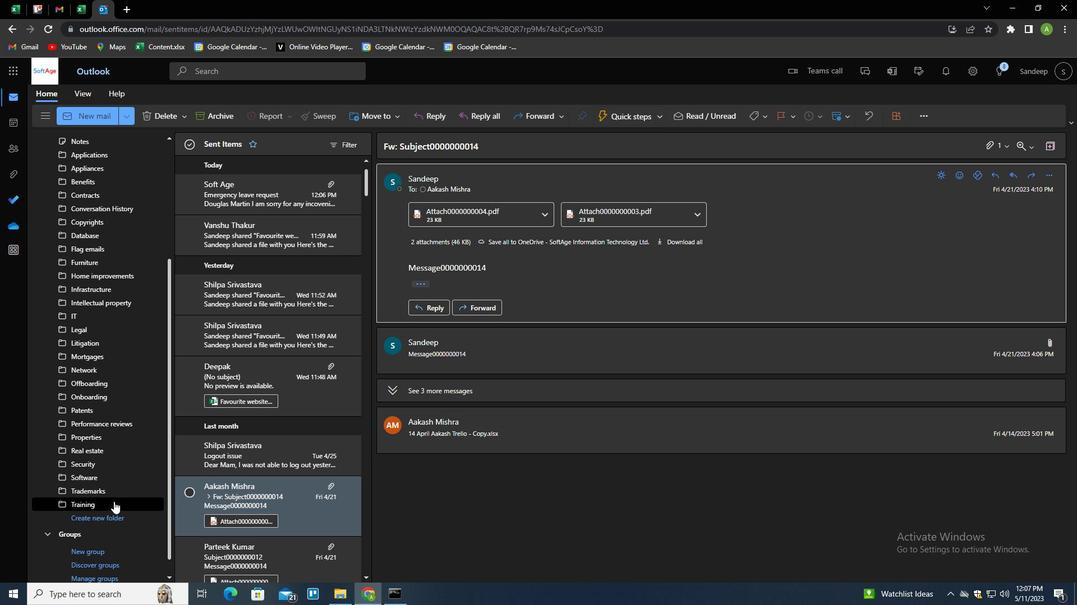 
Action: Mouse scrolled (113, 502) with delta (0, 0)
Screenshot: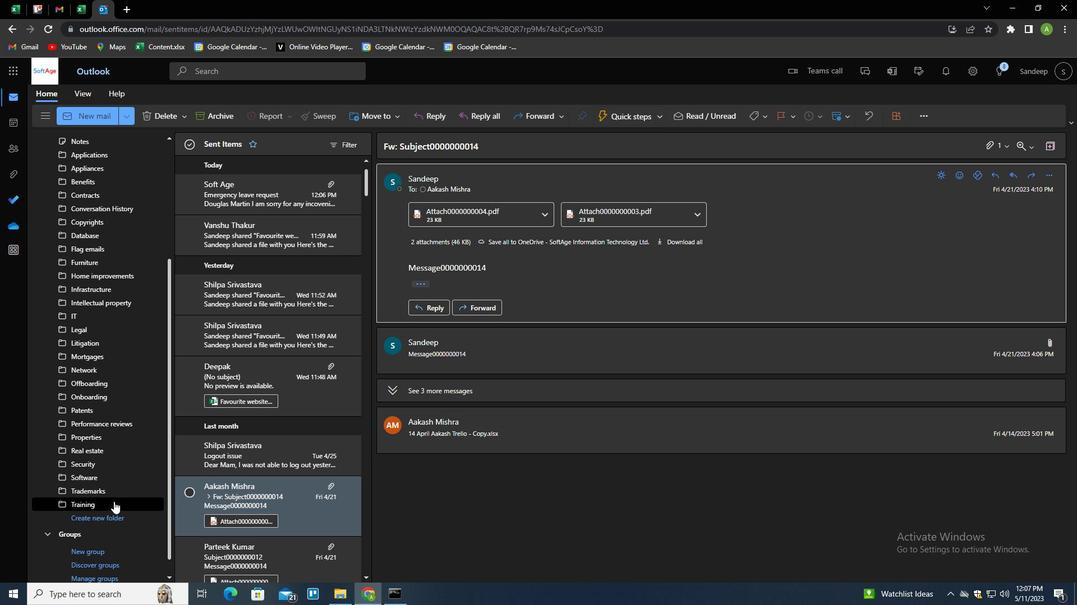 
Action: Mouse scrolled (113, 502) with delta (0, 0)
Screenshot: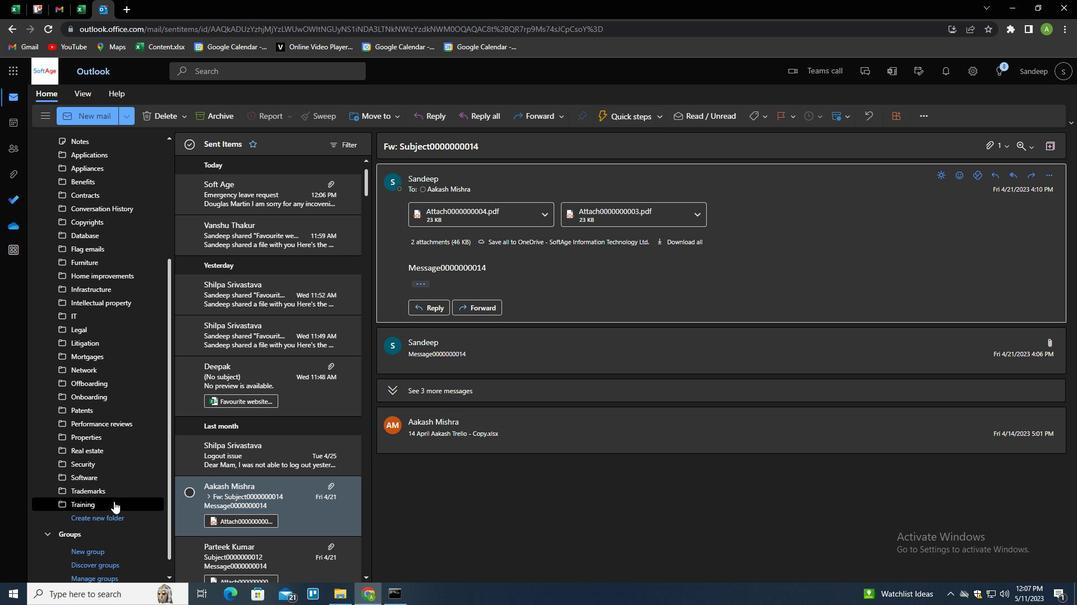 
Action: Mouse scrolled (113, 502) with delta (0, 0)
Screenshot: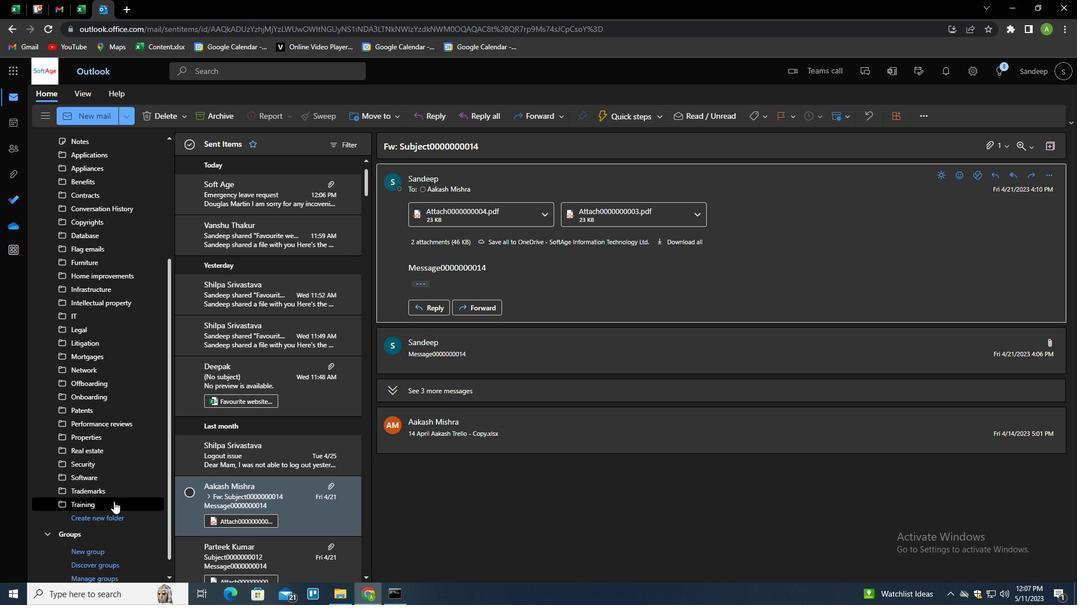 
Action: Mouse moved to (224, 382)
Screenshot: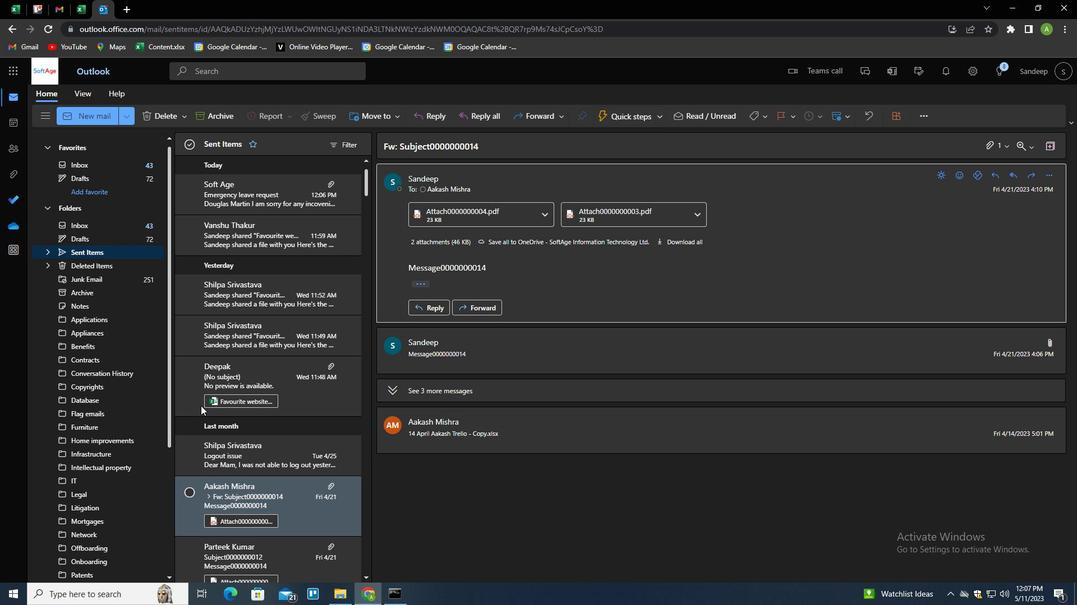 
Action: Mouse scrolled (224, 382) with delta (0, 0)
Screenshot: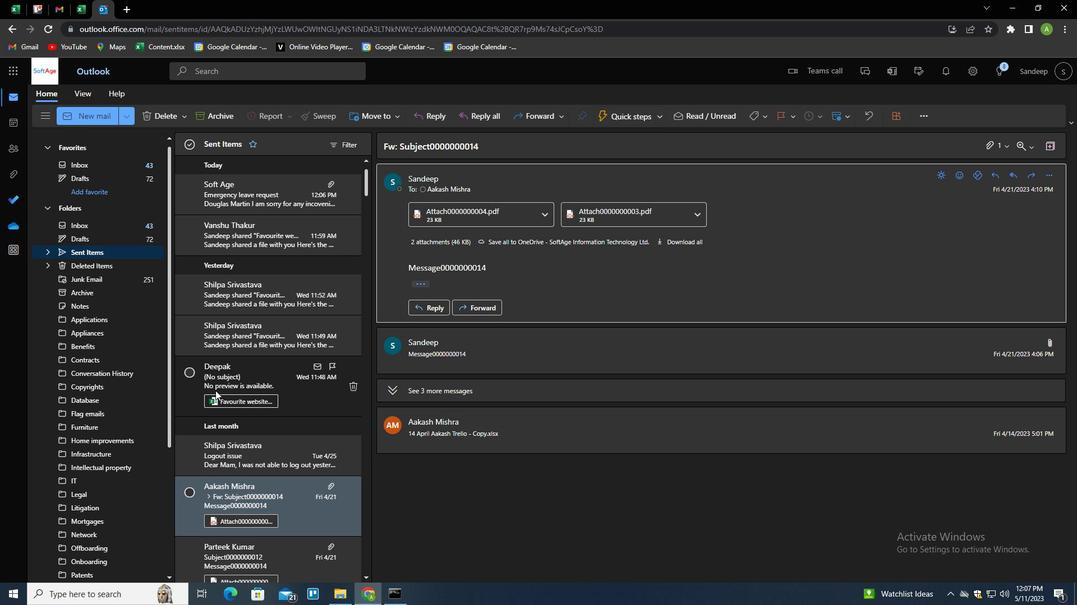 
Action: Mouse scrolled (224, 382) with delta (0, 0)
Screenshot: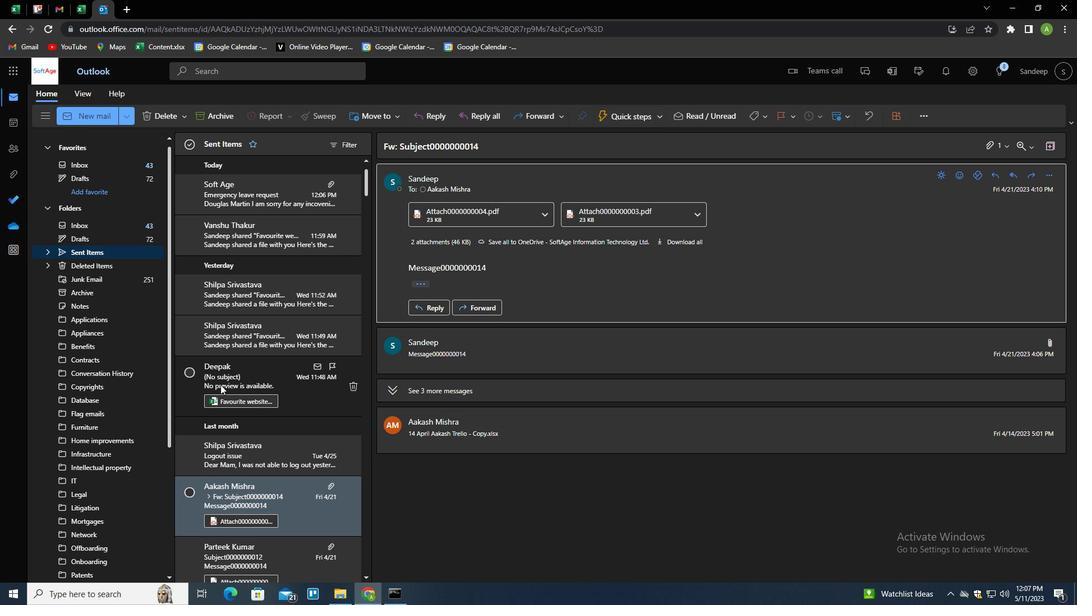 
Action: Mouse scrolled (224, 382) with delta (0, 0)
Screenshot: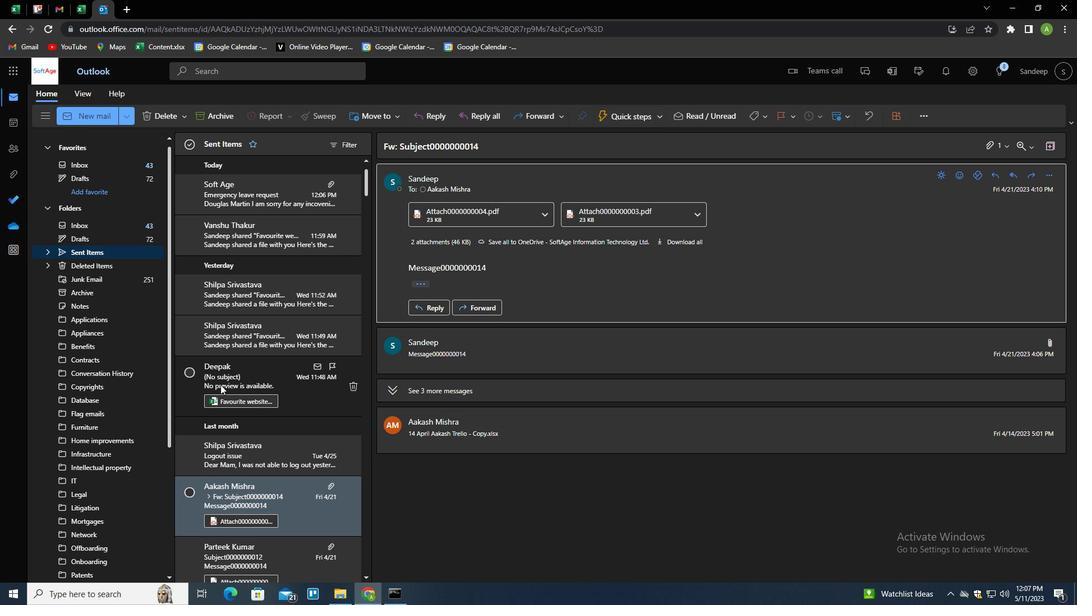 
Action: Mouse scrolled (224, 382) with delta (0, 0)
Screenshot: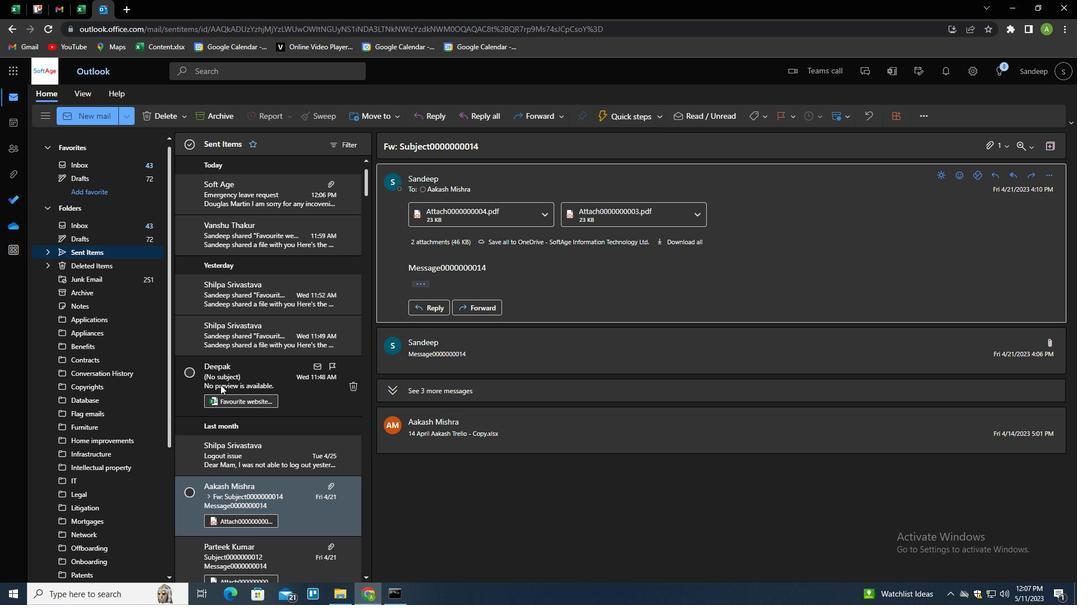 
Action: Mouse scrolled (224, 382) with delta (0, 0)
Screenshot: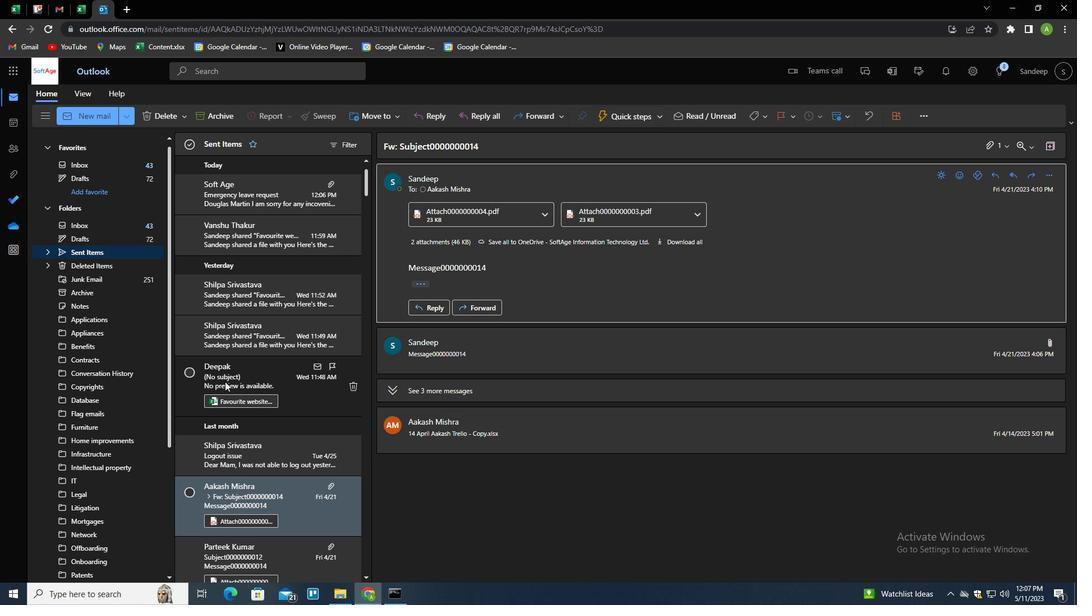 
Action: Mouse scrolled (224, 382) with delta (0, 0)
Screenshot: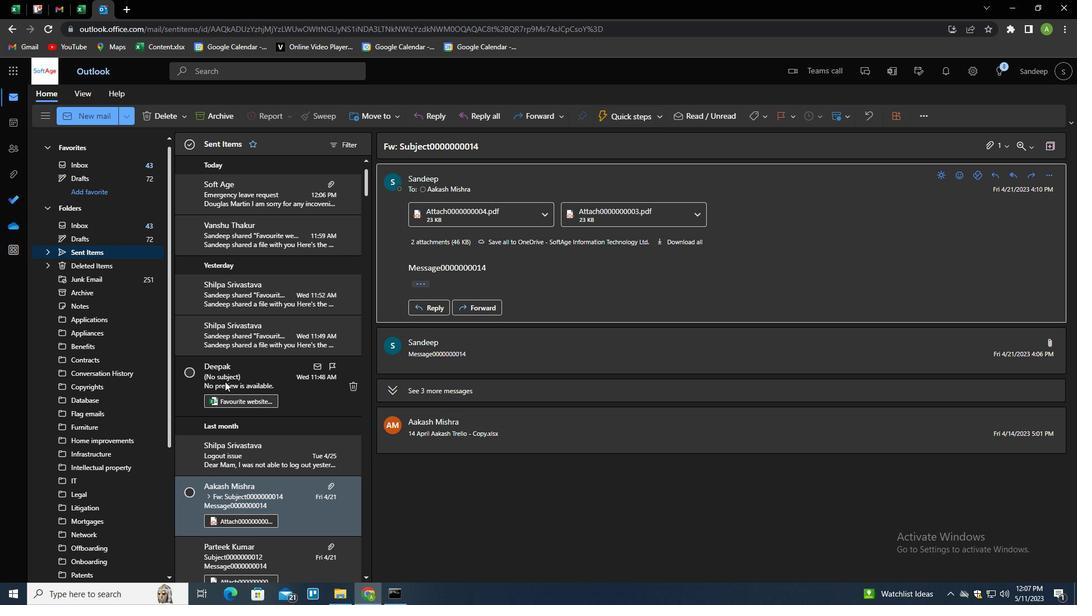 
Action: Mouse moved to (226, 378)
Screenshot: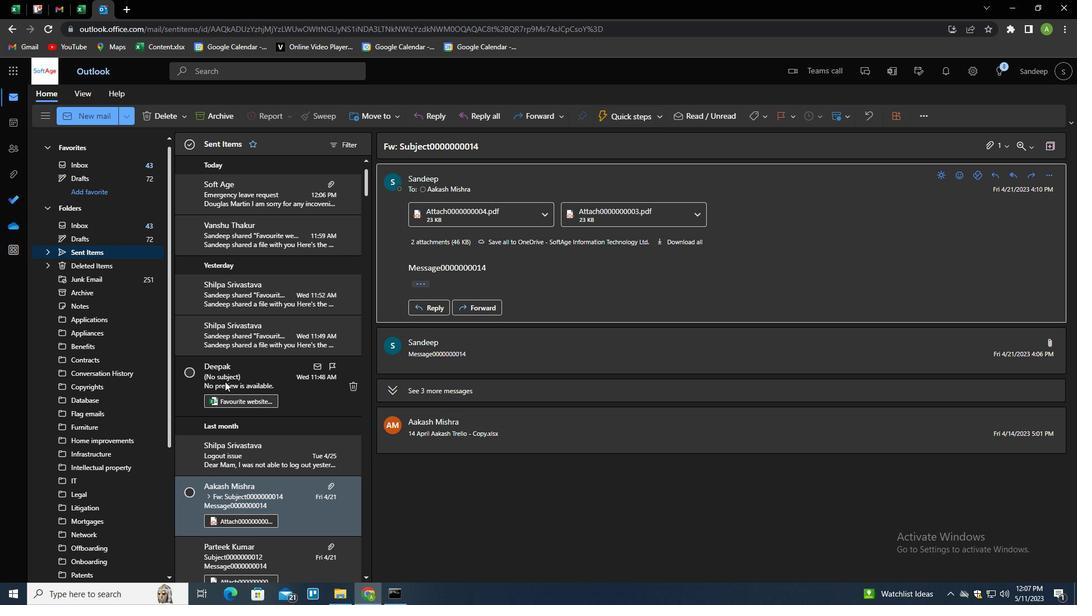 
Action: Mouse scrolled (226, 378) with delta (0, 0)
Screenshot: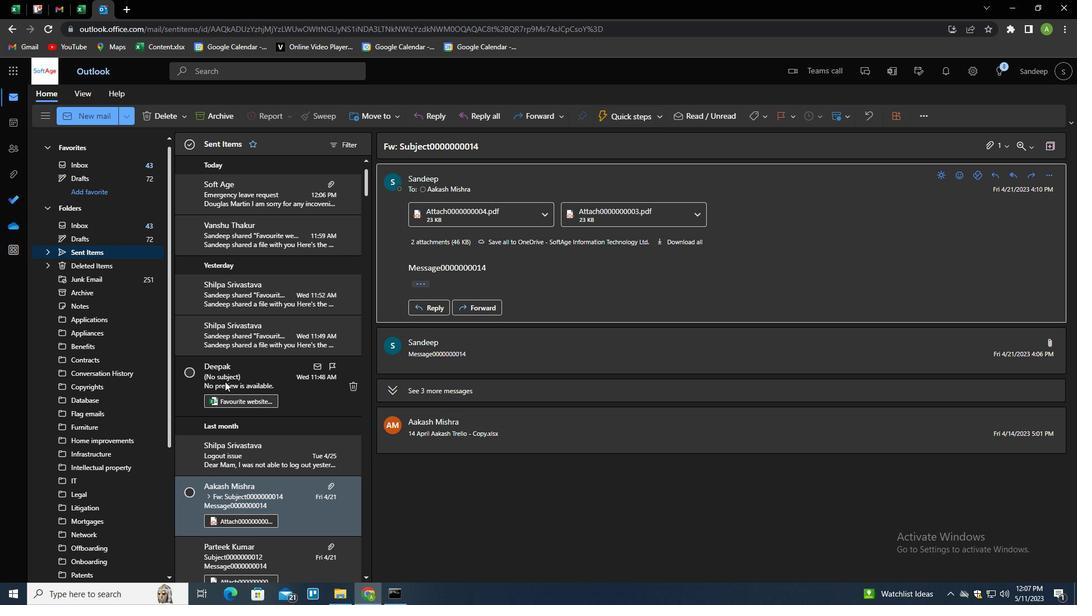 
Action: Mouse moved to (227, 374)
Screenshot: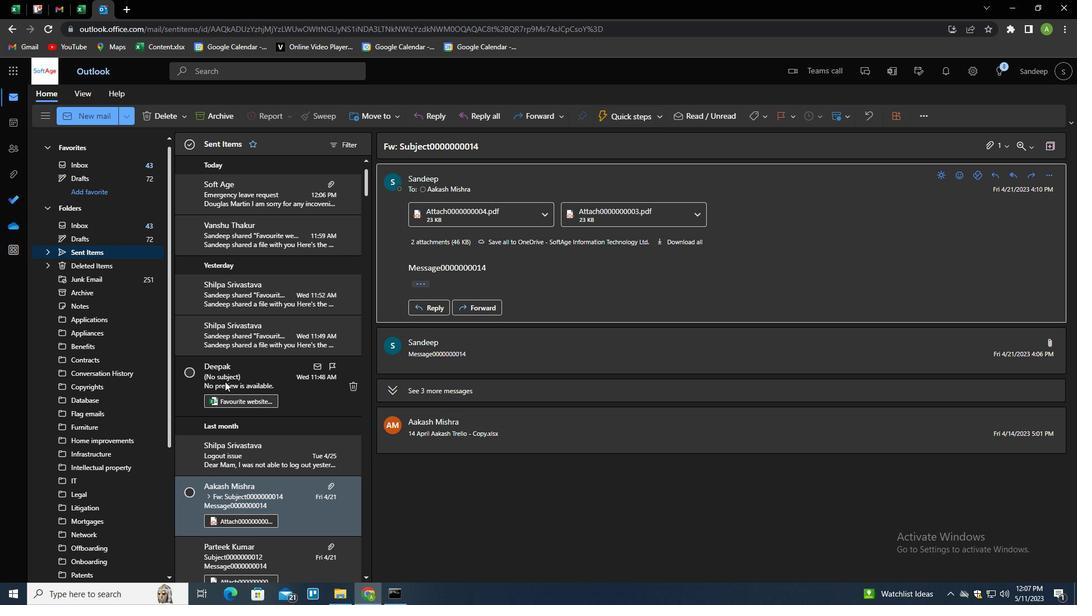 
Action: Mouse scrolled (227, 375) with delta (0, 0)
Screenshot: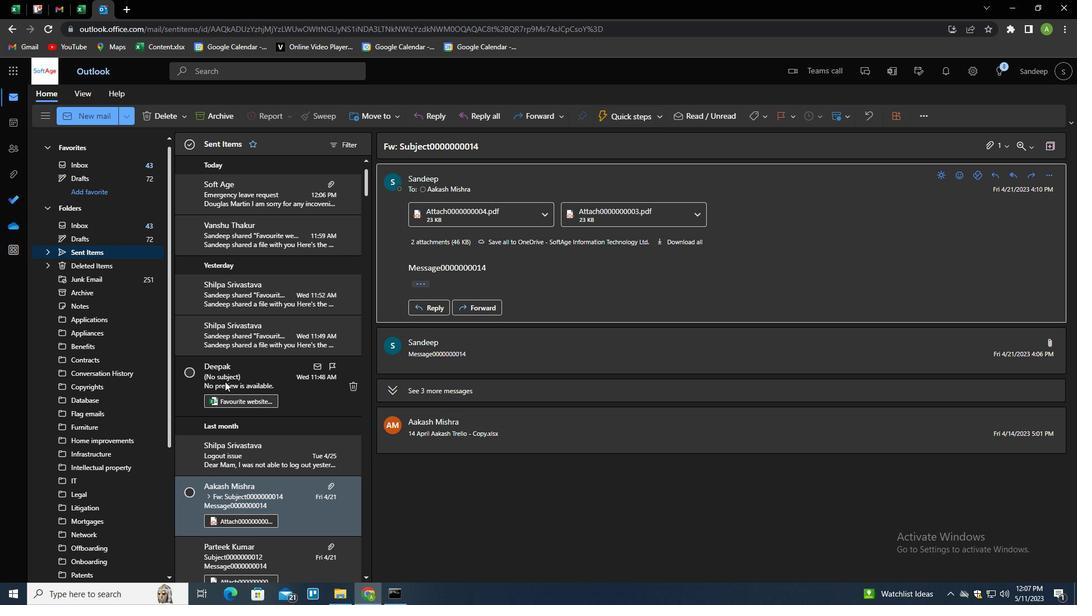 
Action: Mouse moved to (233, 361)
Screenshot: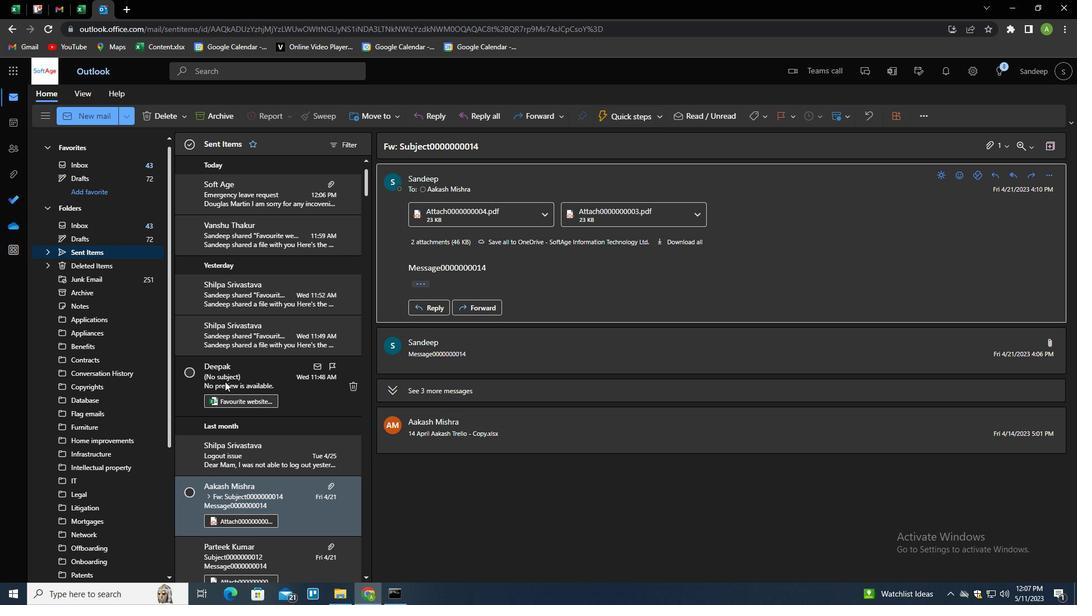 
Action: Mouse scrolled (233, 361) with delta (0, 0)
Screenshot: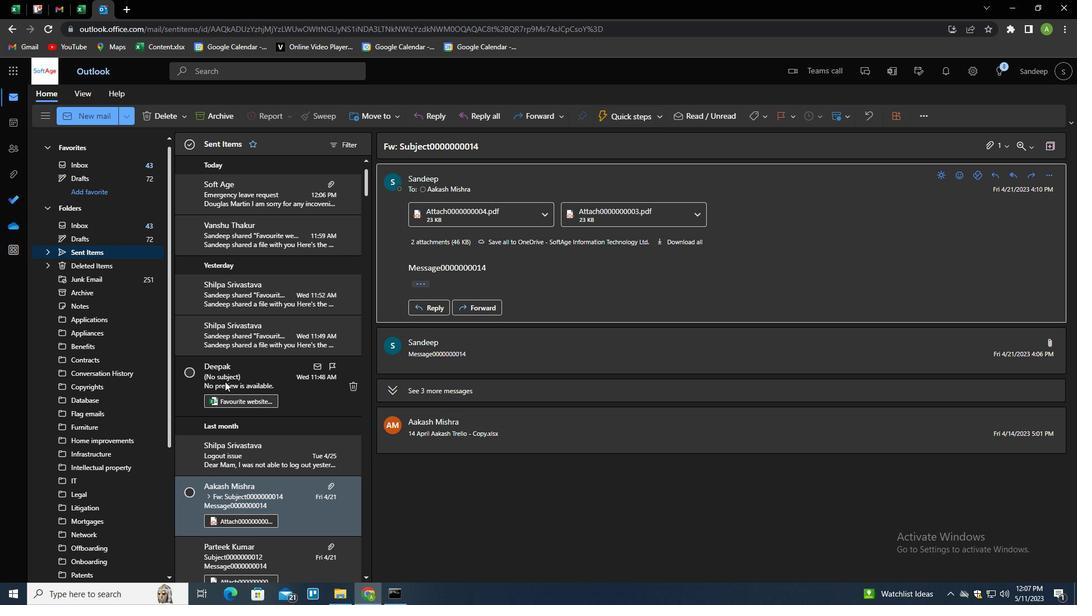 
Action: Mouse moved to (247, 329)
Screenshot: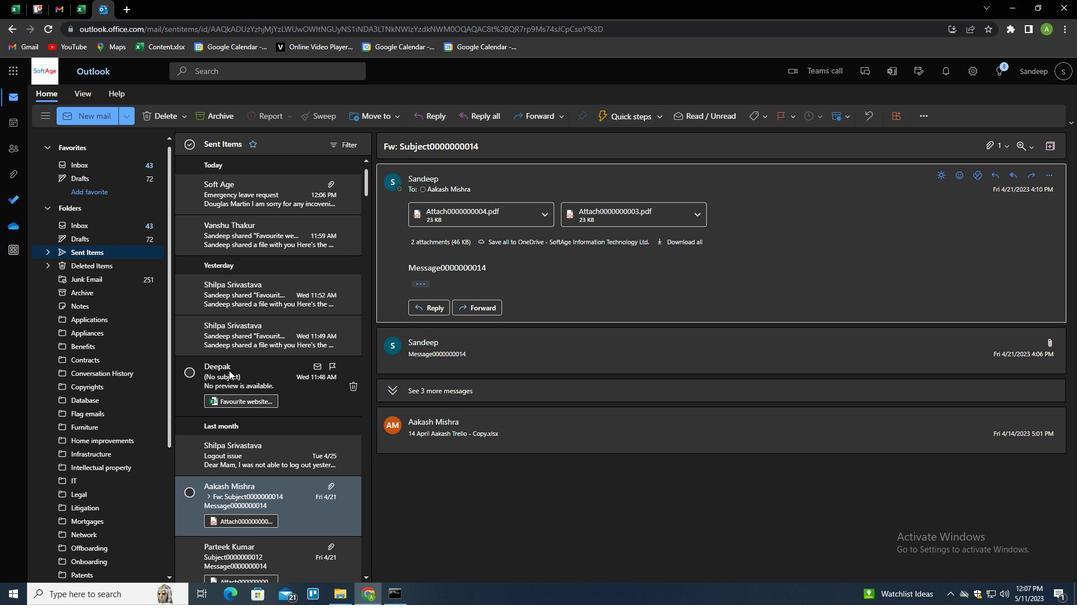 
Action: Mouse scrolled (247, 329) with delta (0, 0)
Screenshot: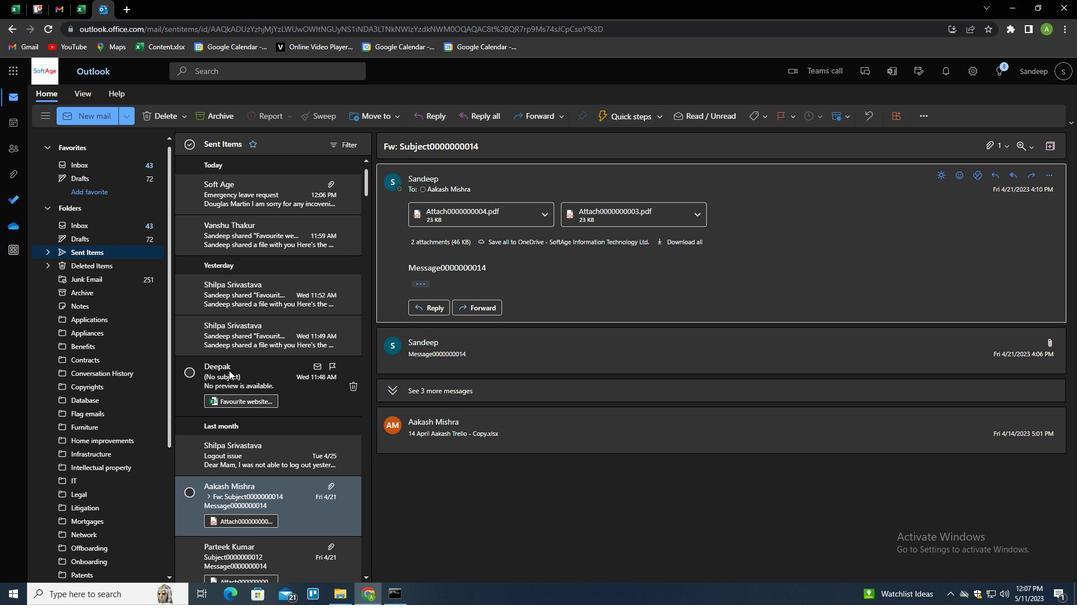 
Action: Mouse moved to (251, 204)
Screenshot: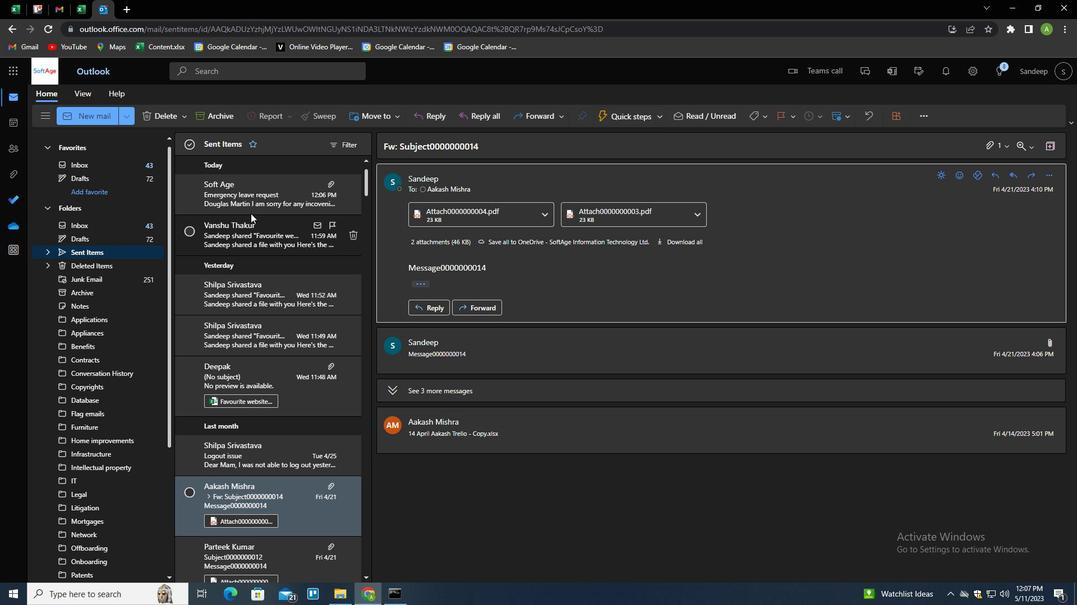 
Action: Mouse pressed right at (251, 204)
Screenshot: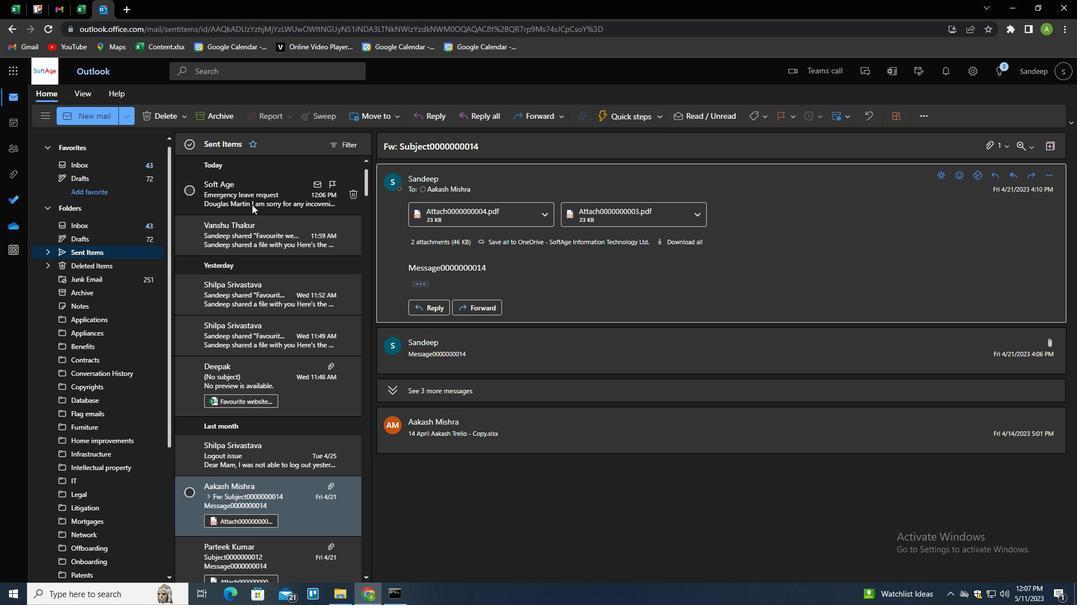 
Action: Mouse moved to (277, 251)
Screenshot: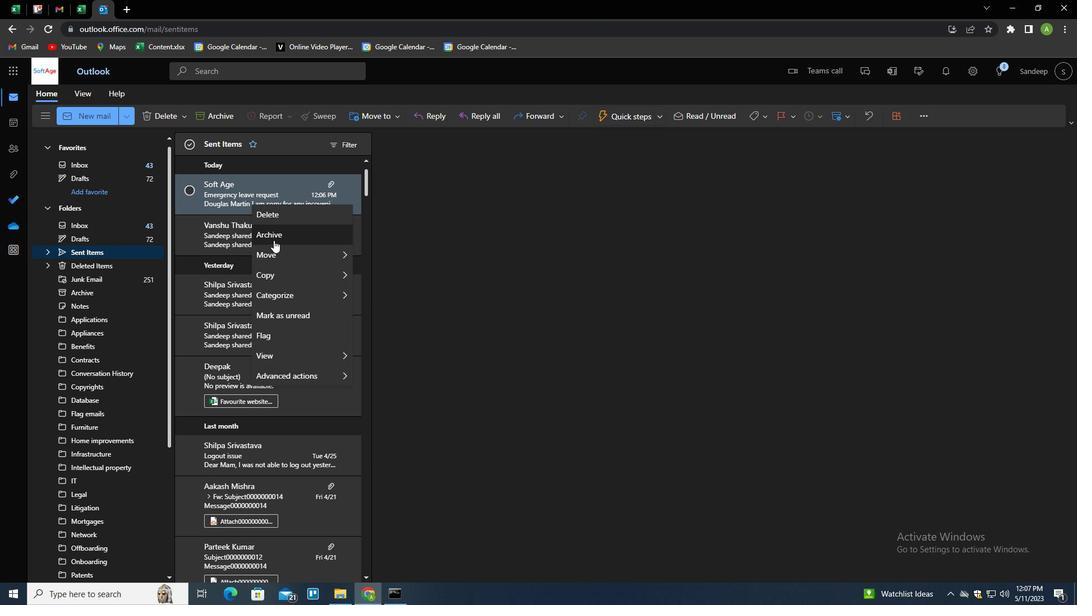 
Action: Mouse pressed left at (277, 251)
Screenshot: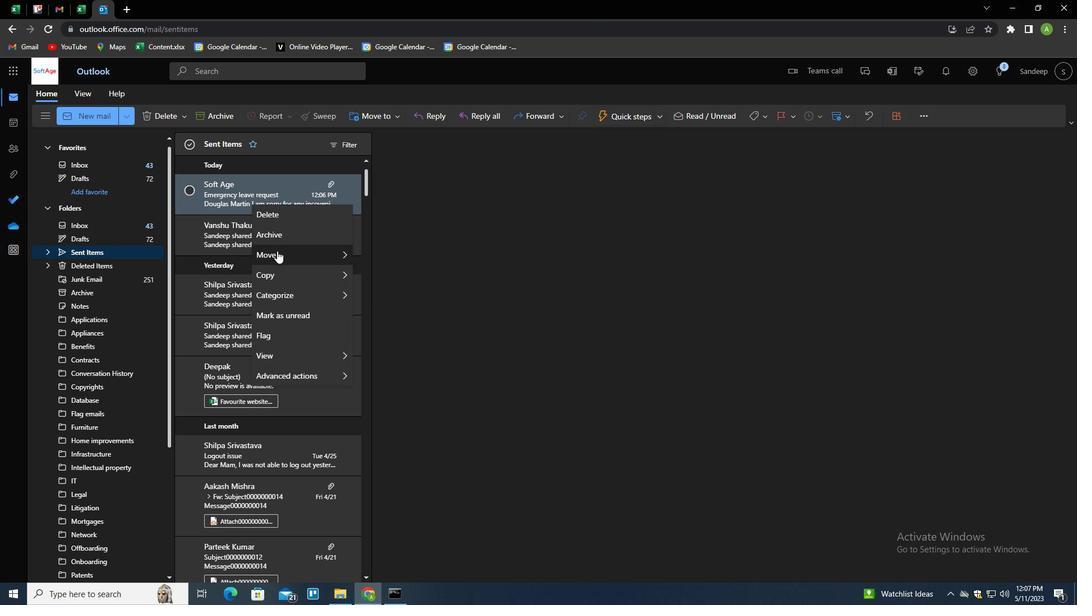 
Action: Mouse moved to (380, 251)
Screenshot: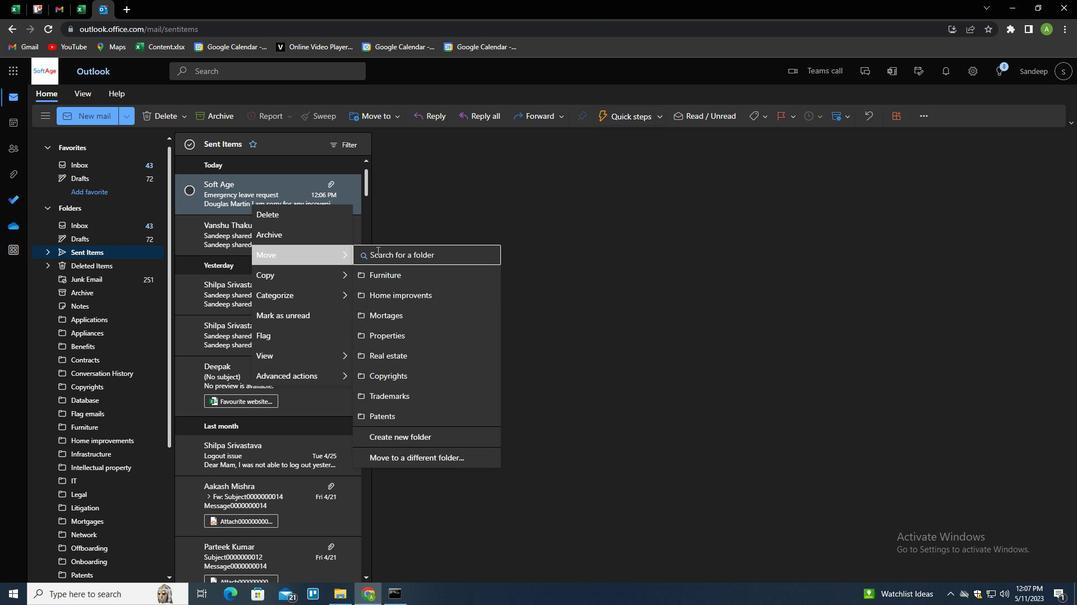 
Action: Mouse pressed left at (380, 251)
Screenshot: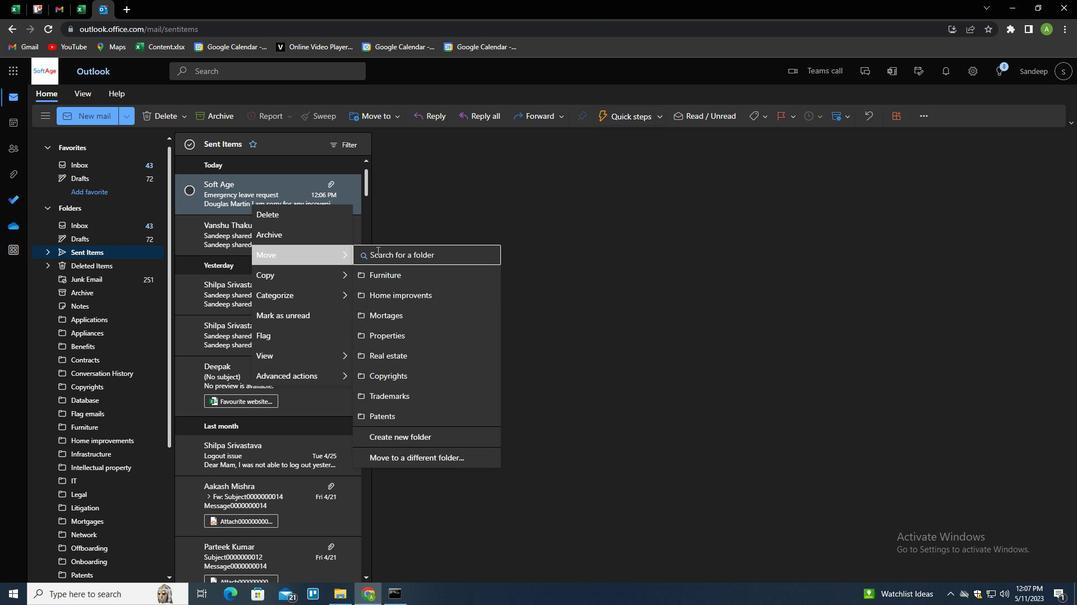 
Action: Mouse moved to (380, 251)
Screenshot: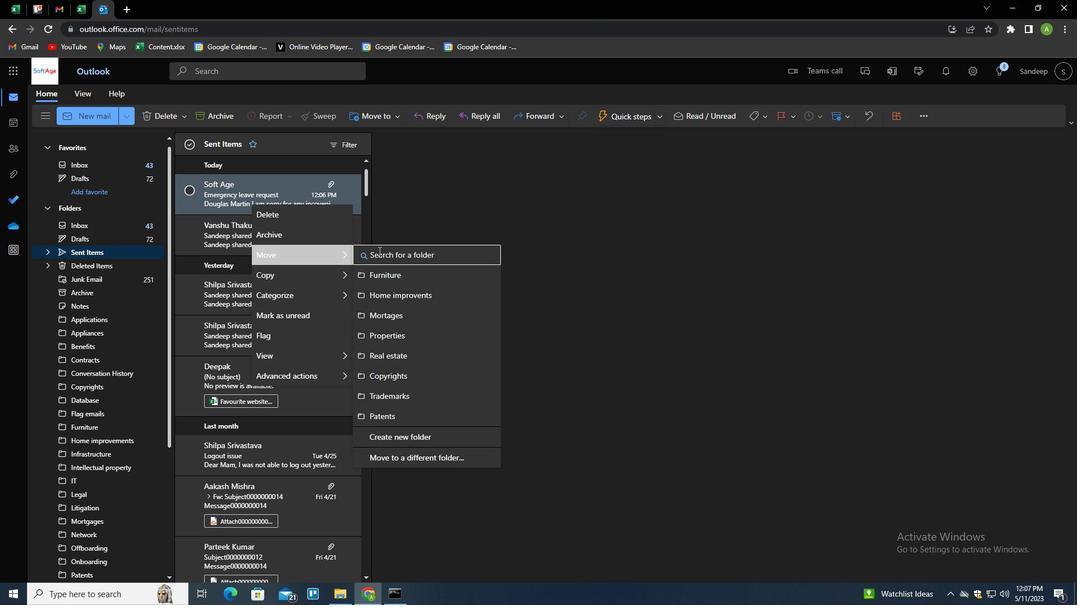
Action: Key pressed <Key.shift>
Screenshot: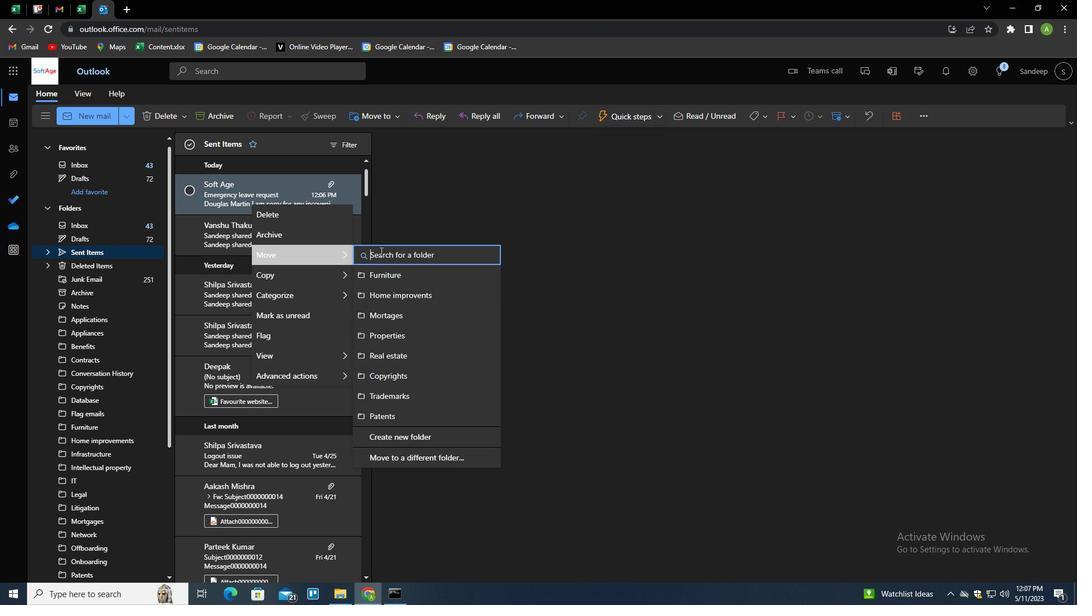 
Action: Mouse moved to (380, 253)
Screenshot: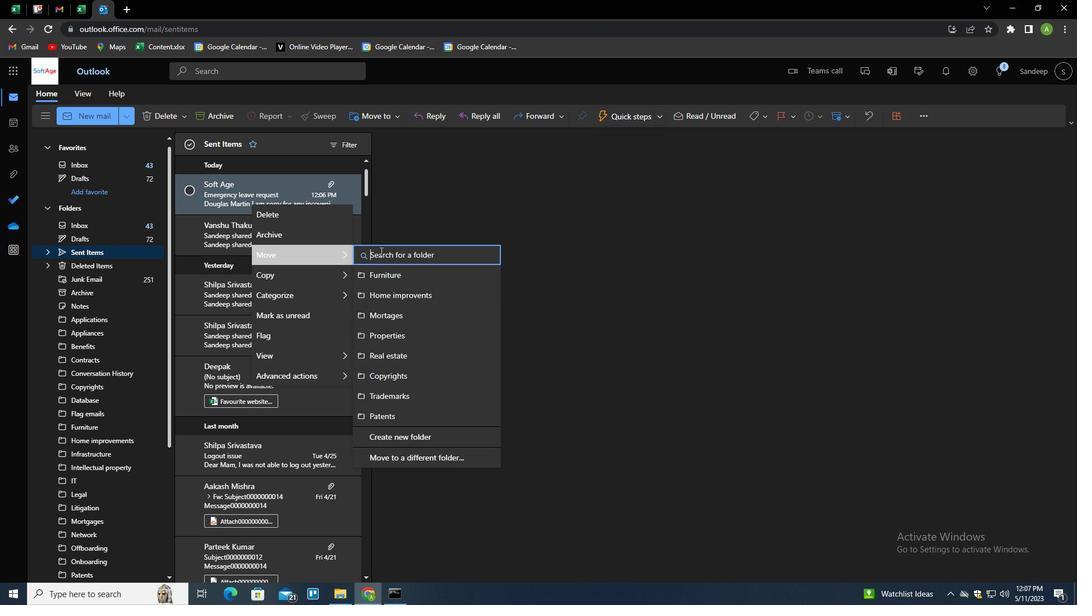 
Action: Key pressed A
Screenshot: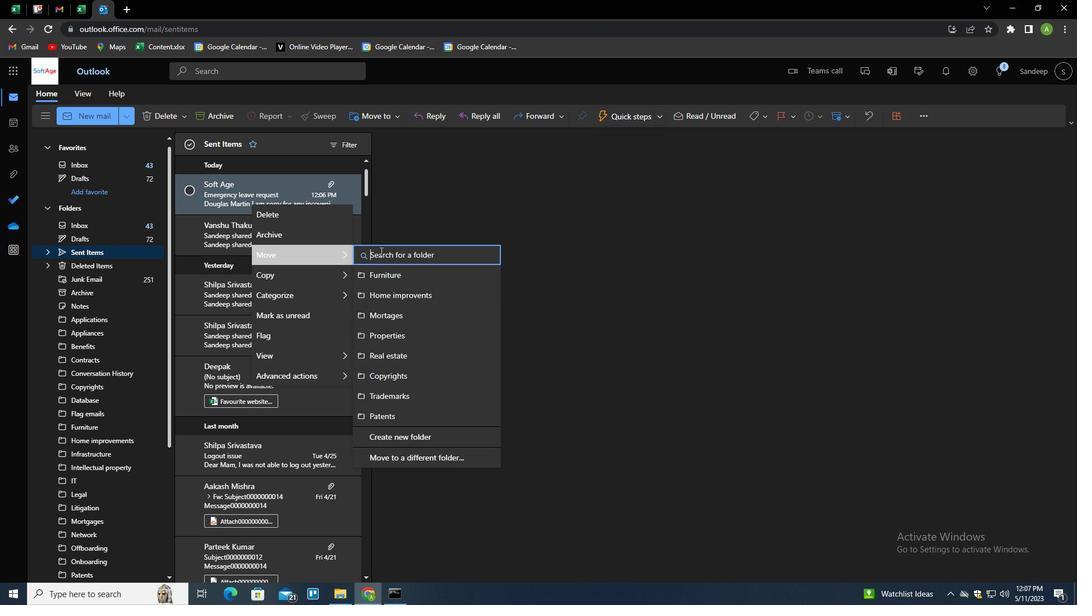 
Action: Mouse moved to (398, 247)
Screenshot: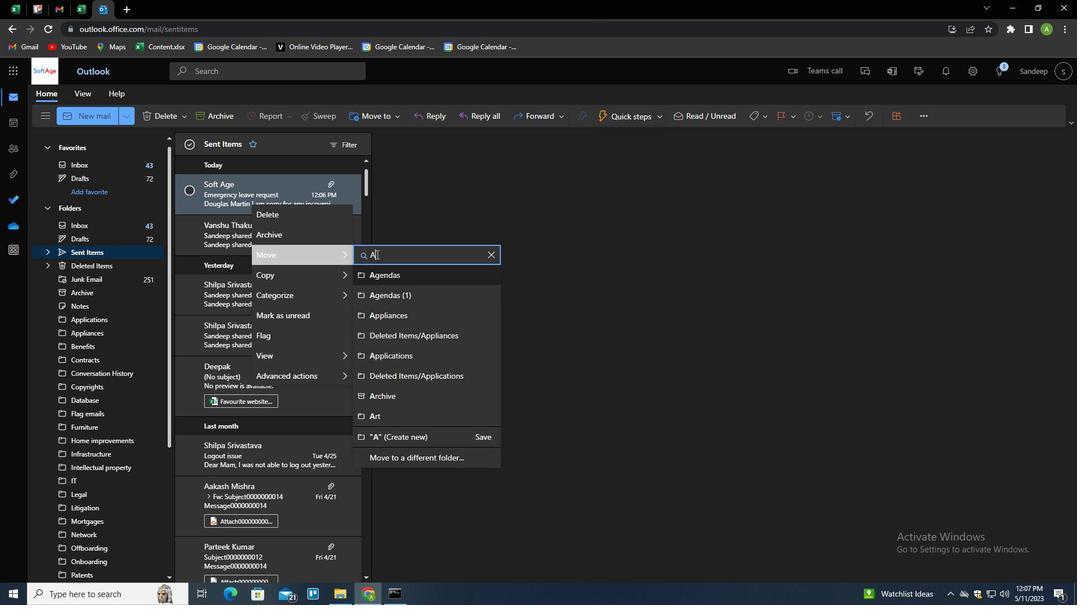 
Action: Key pressed PPLIANCES<Key.down><Key.enter>
Screenshot: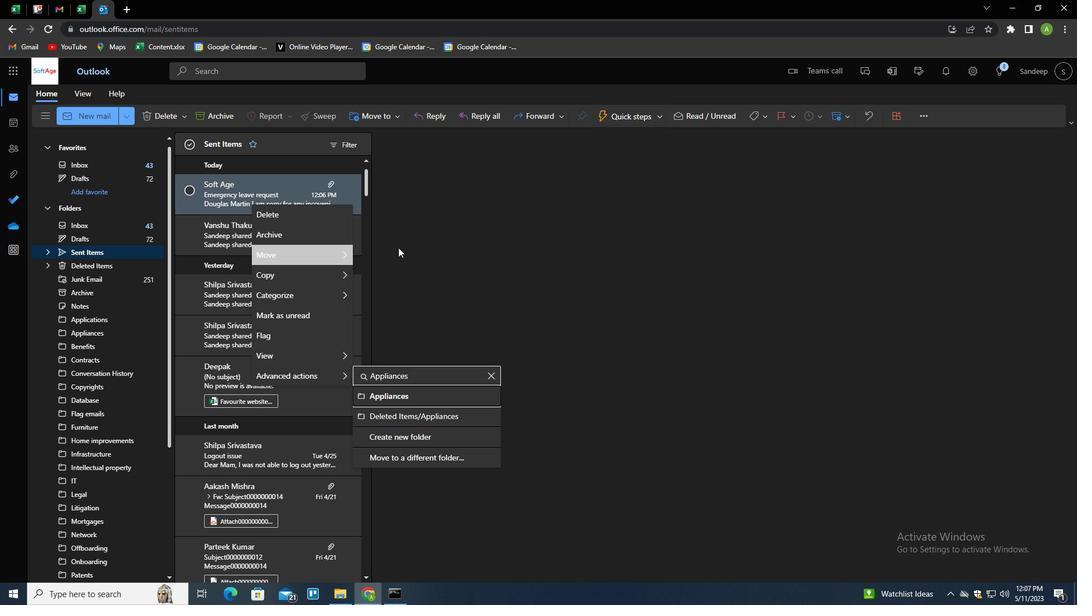 
